 Task: Look for space in Sebastian, United States from 6th June, 2023 to 8th June, 2023 for 2 adults in price range Rs.7000 to Rs.12000. Place can be private room with 1  bedroom having 2 beds and 1 bathroom. Property type can be house, flat, guest house. Amenities needed are: wifi. Booking option can be shelf check-in. Required host language is English.
Action: Mouse moved to (475, 108)
Screenshot: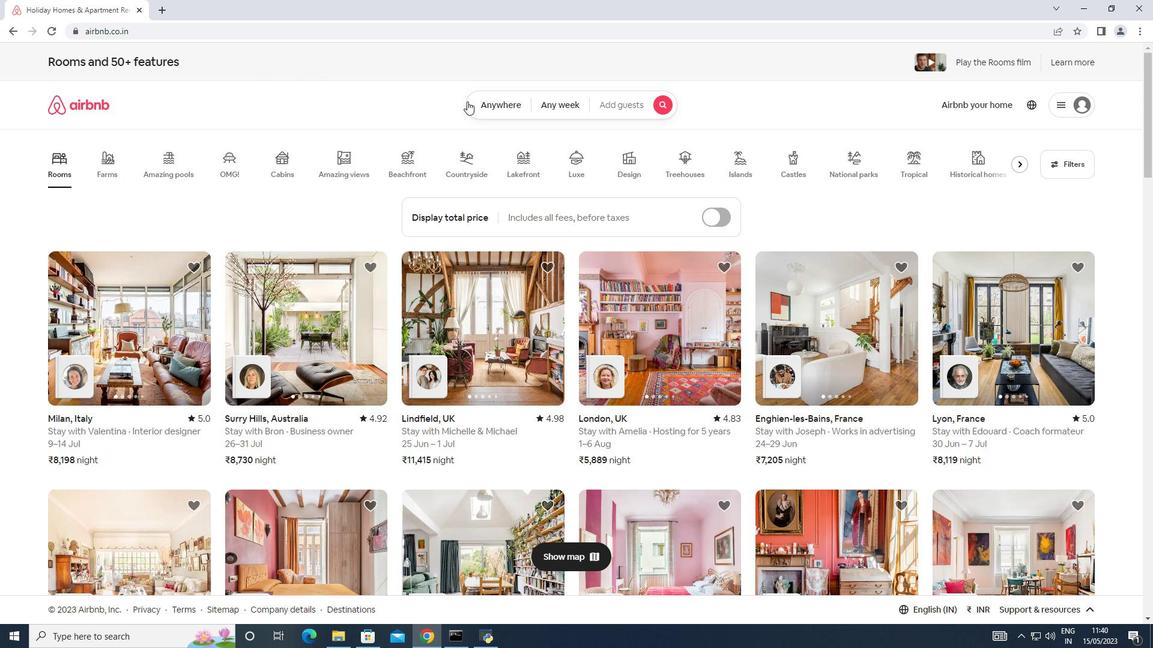 
Action: Mouse pressed left at (475, 108)
Screenshot: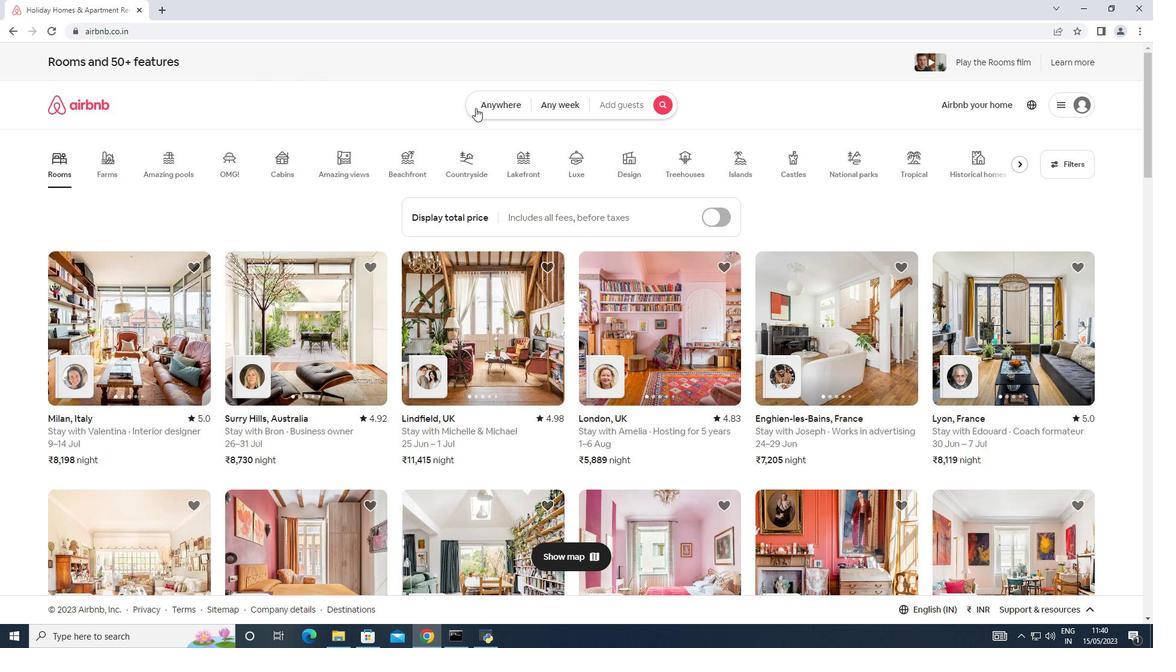 
Action: Mouse moved to (359, 153)
Screenshot: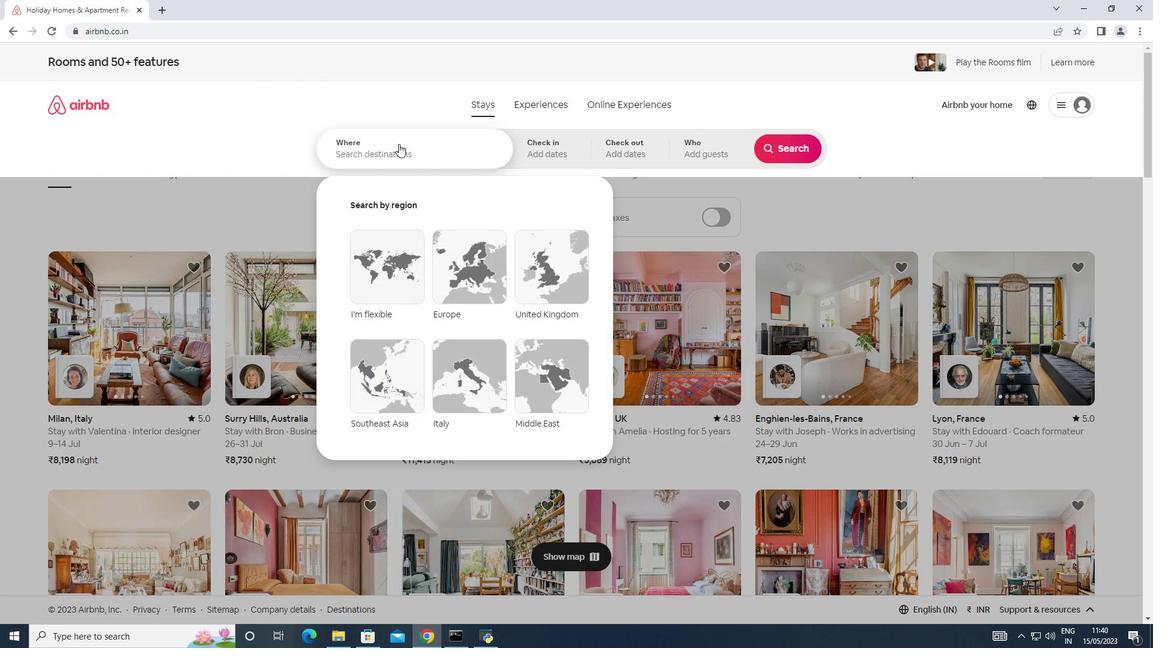
Action: Mouse pressed left at (359, 153)
Screenshot: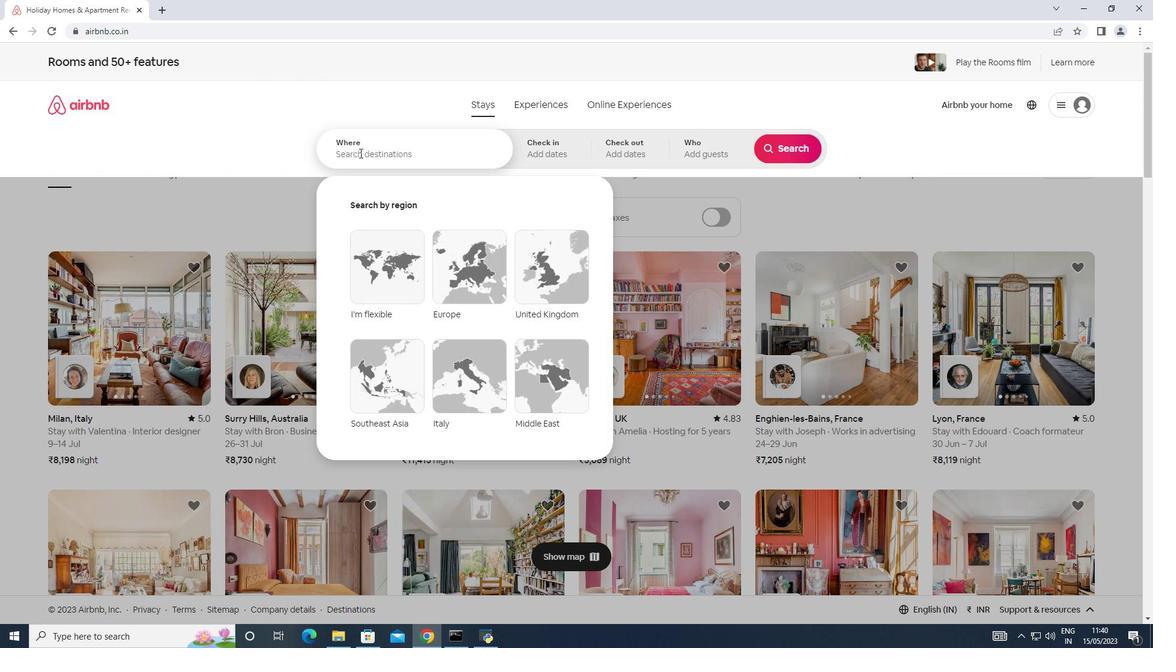 
Action: Key pressed <Key.shift>Sebastian,<Key.shift><Key.shift><Key.shift><Key.shift><Key.shift><Key.shift><Key.shift><Key.shift><Key.shift>United<Key.space><Key.shift>States
Screenshot: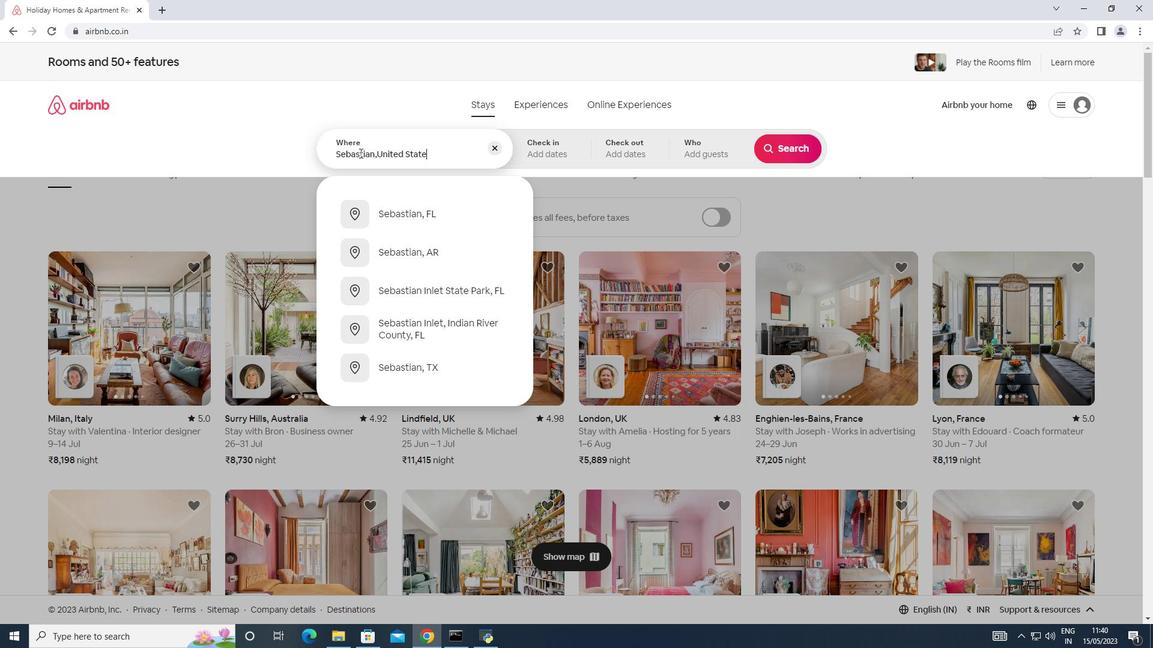 
Action: Mouse moved to (550, 139)
Screenshot: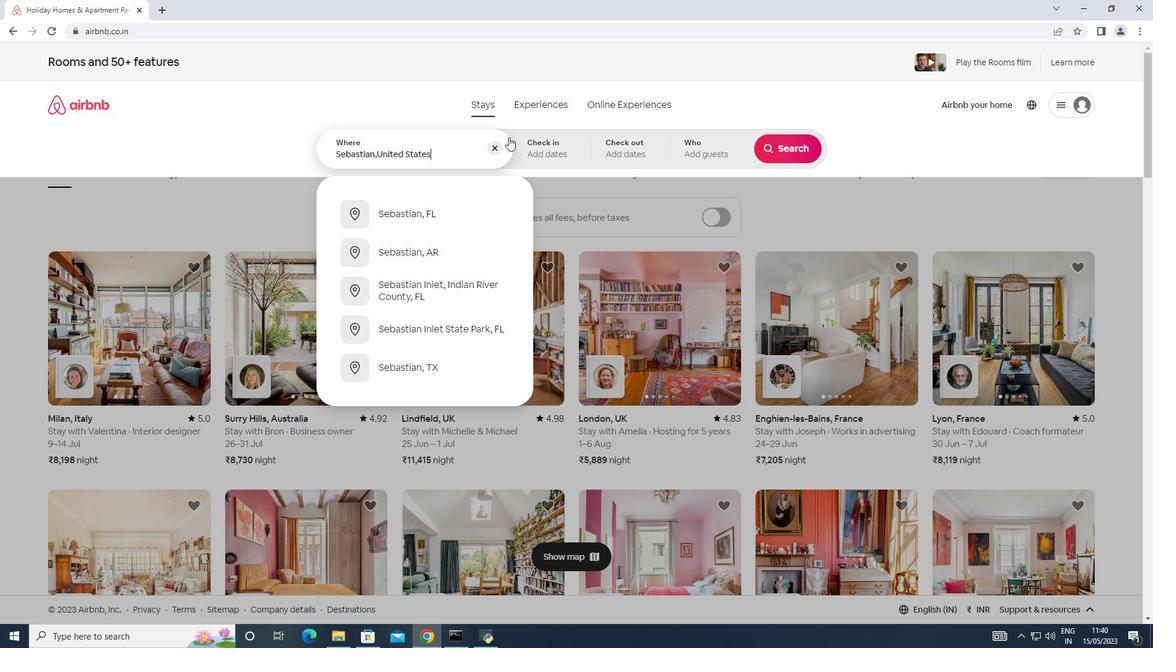 
Action: Mouse pressed left at (550, 139)
Screenshot: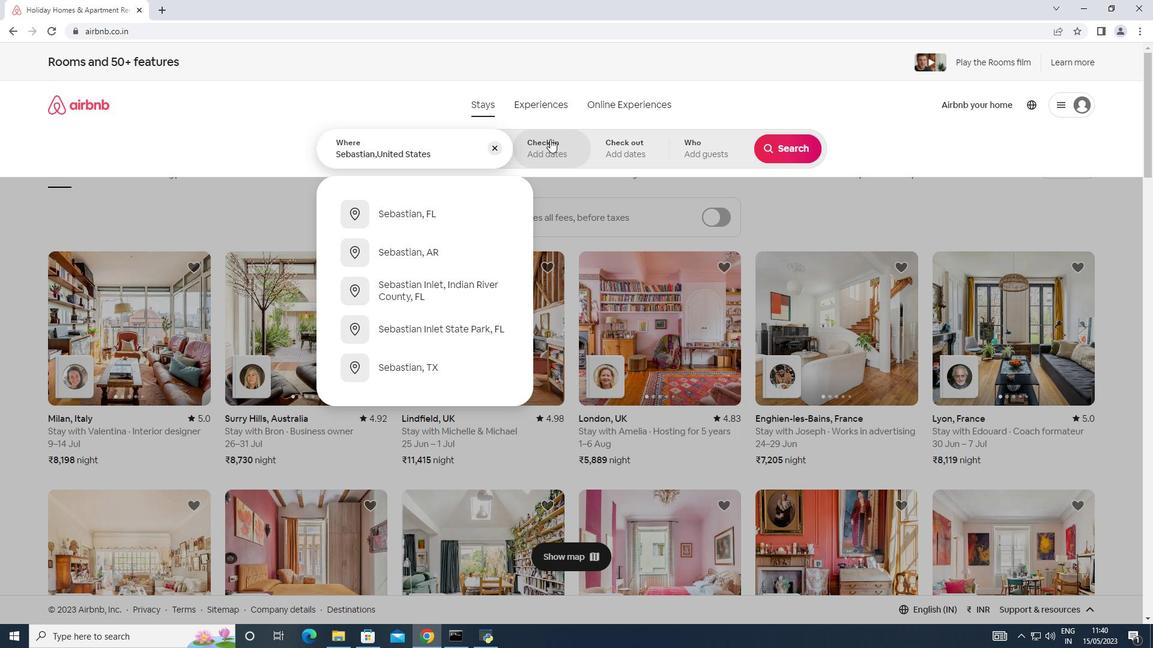 
Action: Mouse moved to (664, 320)
Screenshot: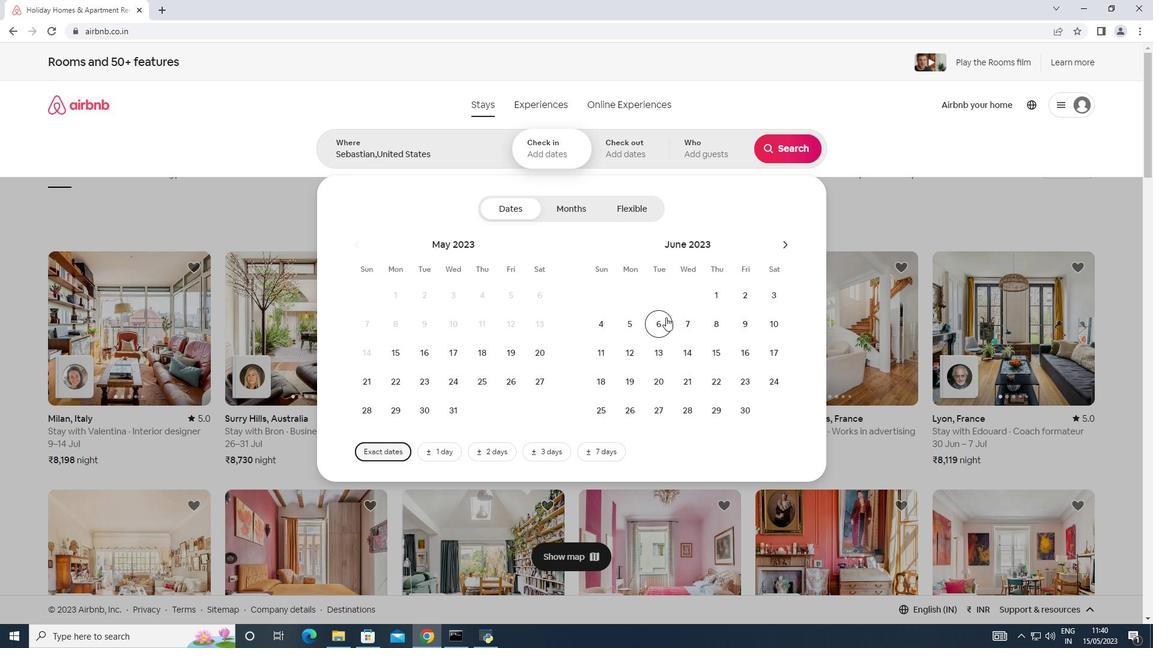 
Action: Mouse pressed left at (664, 320)
Screenshot: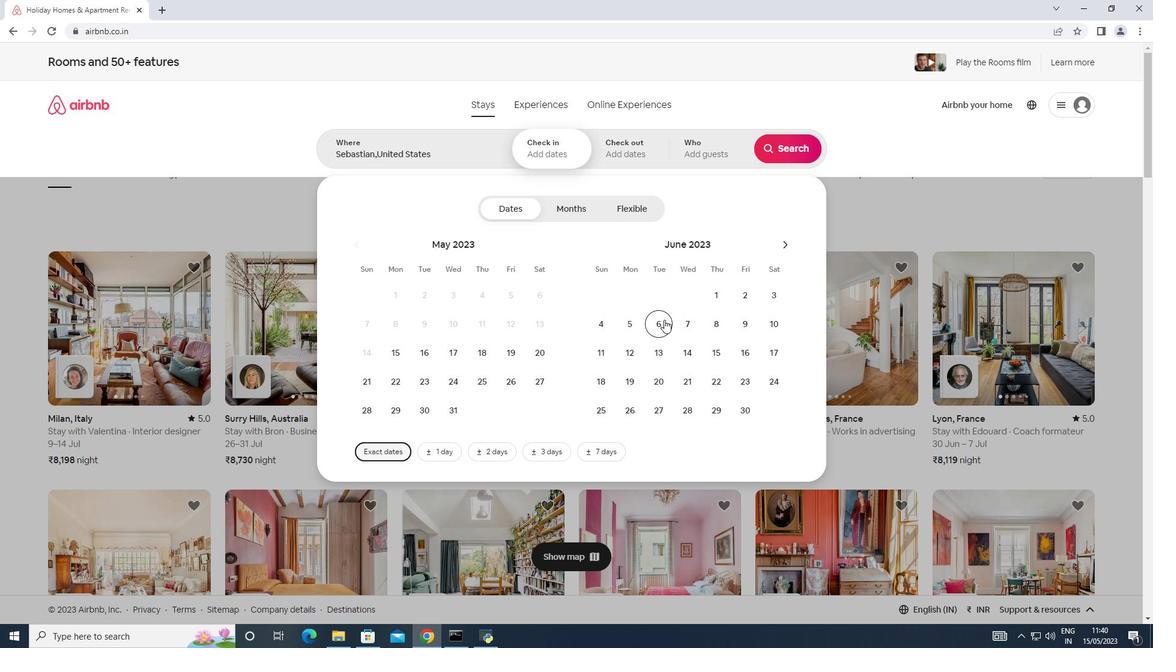 
Action: Mouse moved to (721, 322)
Screenshot: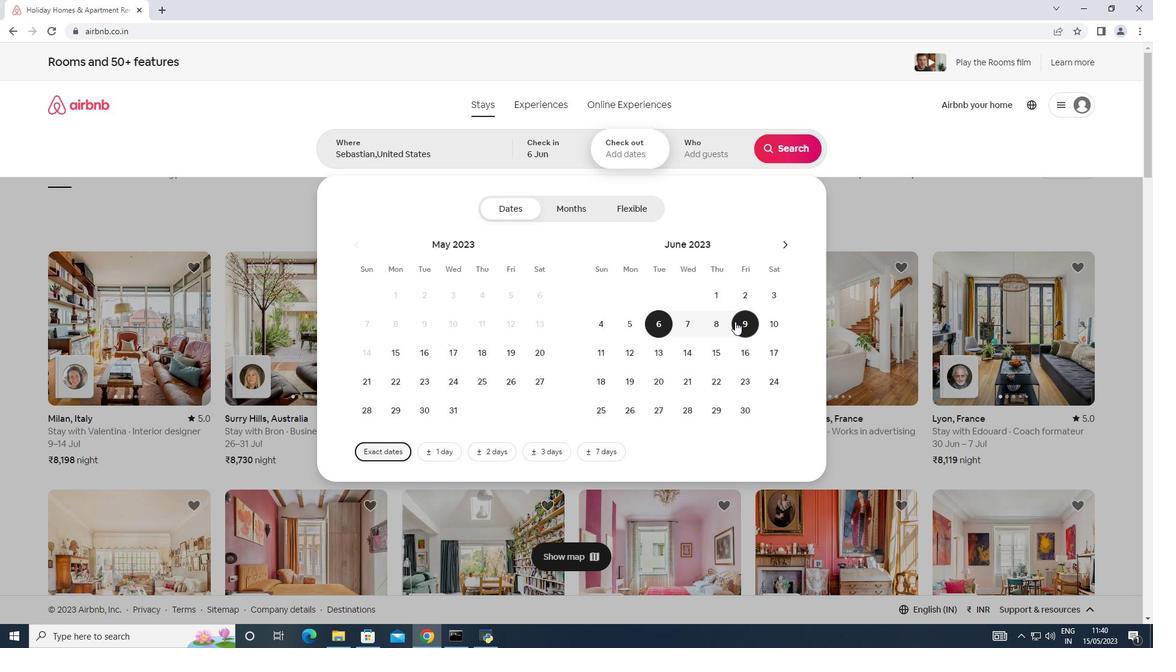 
Action: Mouse pressed left at (721, 322)
Screenshot: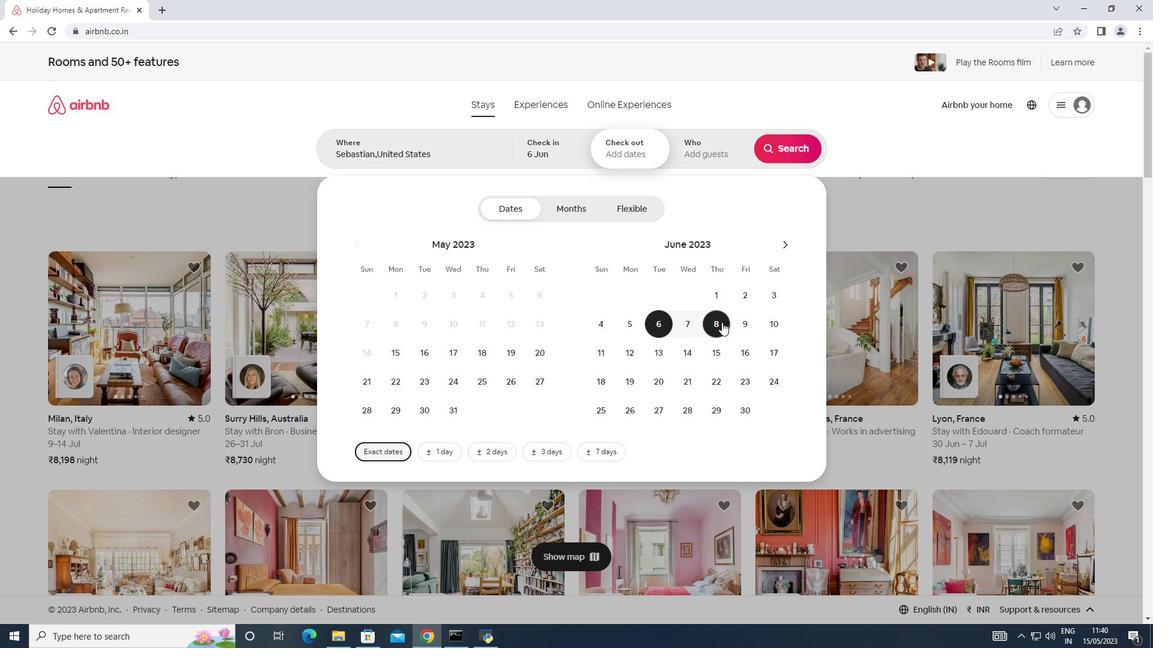 
Action: Mouse moved to (701, 143)
Screenshot: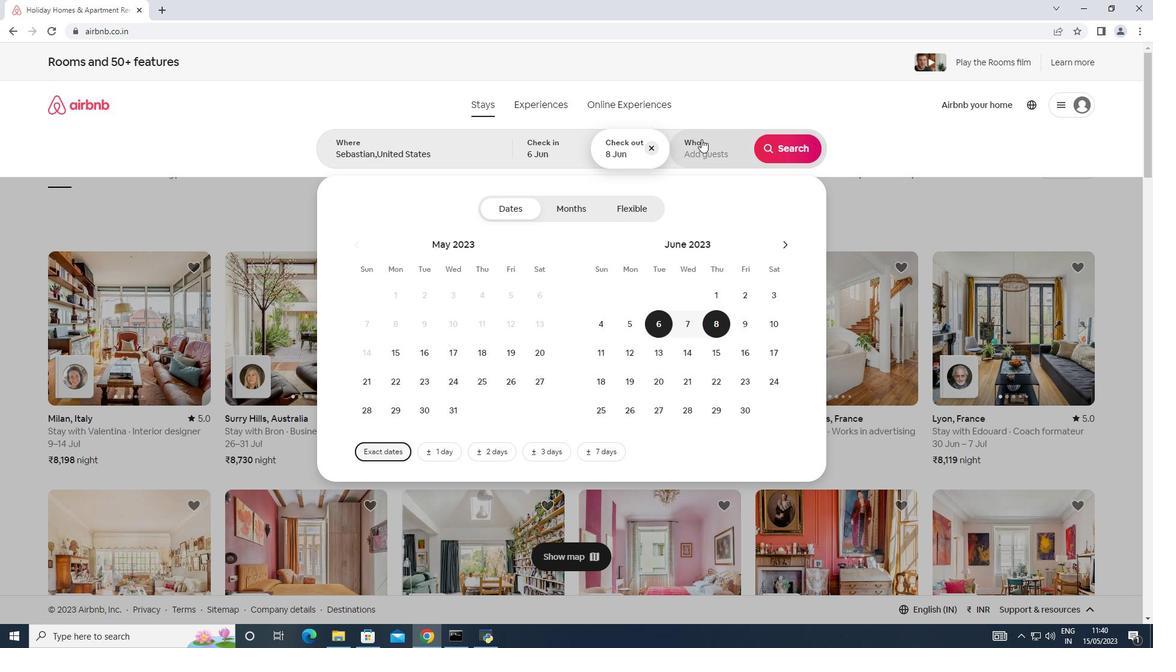 
Action: Mouse pressed left at (701, 143)
Screenshot: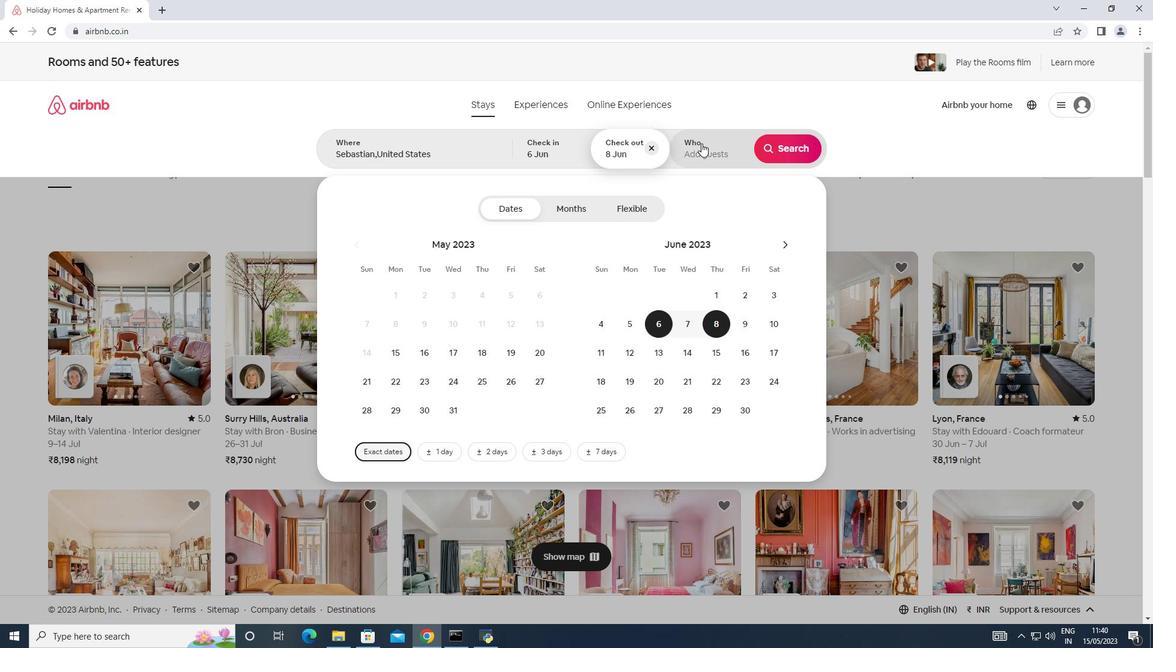 
Action: Mouse moved to (789, 210)
Screenshot: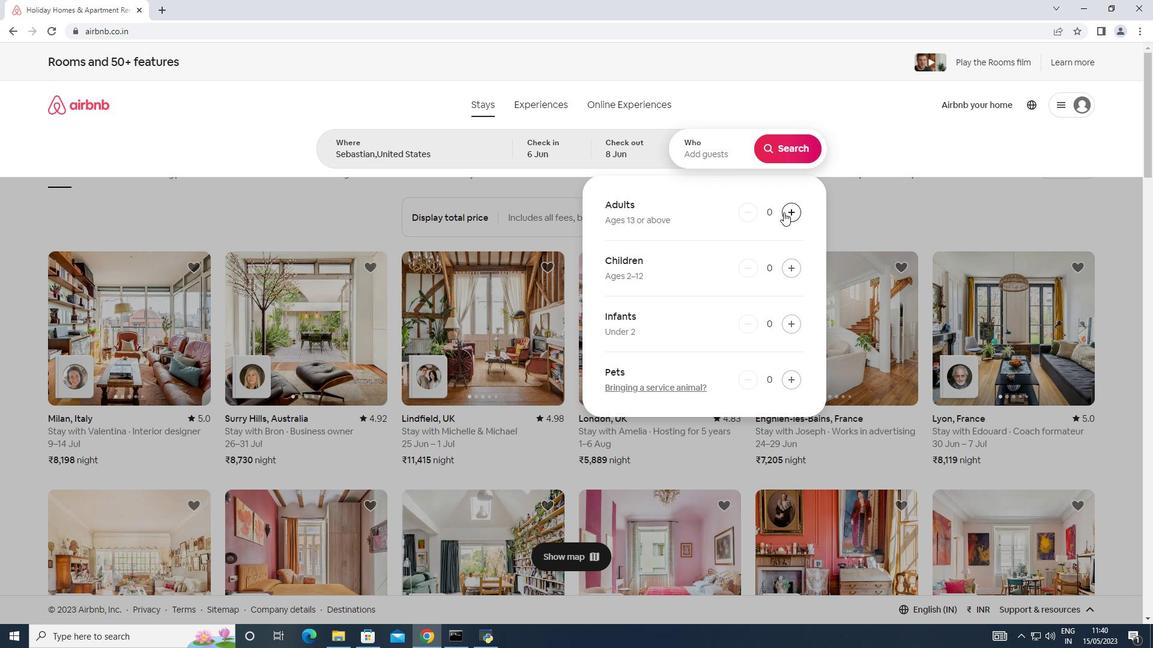 
Action: Mouse pressed left at (789, 210)
Screenshot: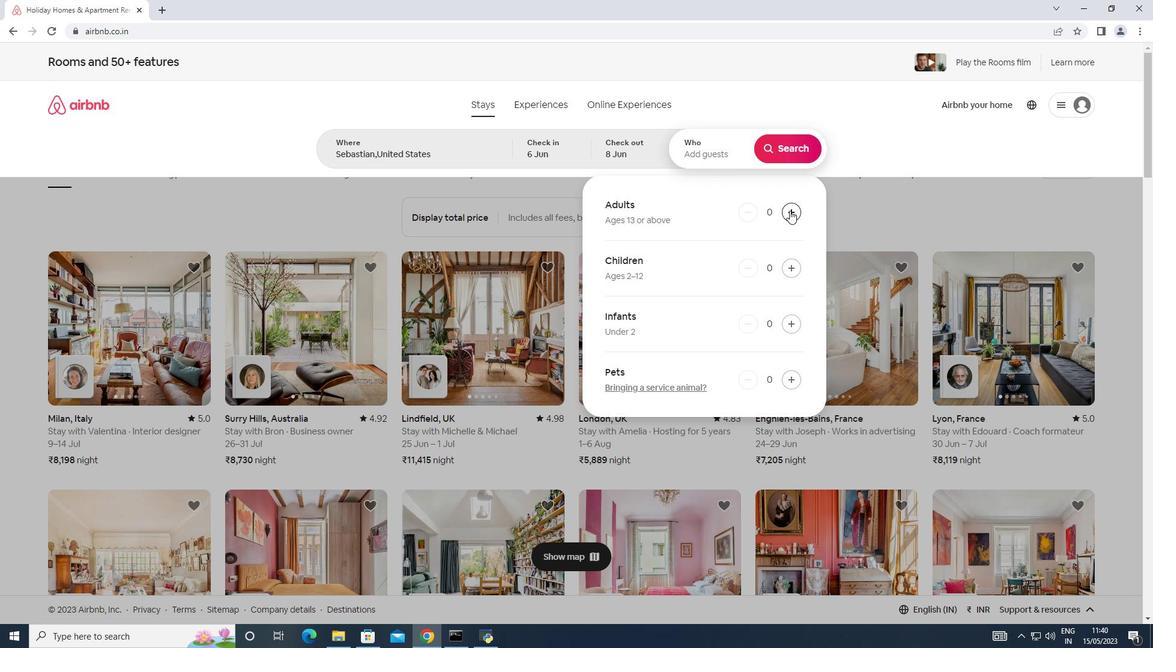 
Action: Mouse pressed left at (789, 210)
Screenshot: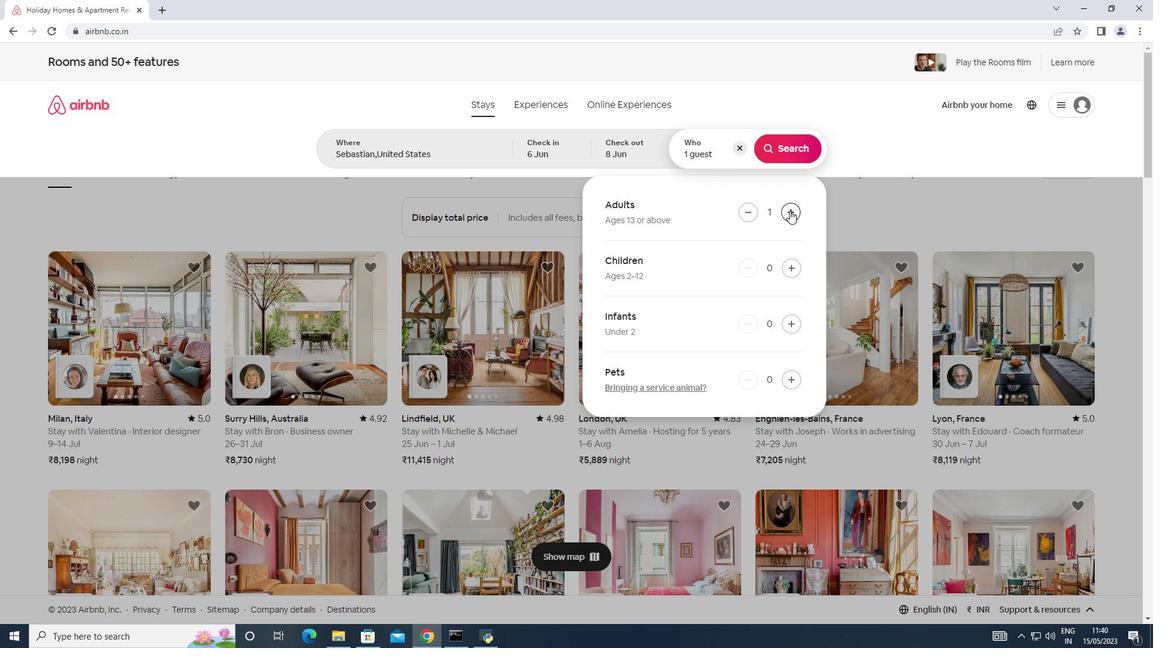 
Action: Mouse moved to (788, 148)
Screenshot: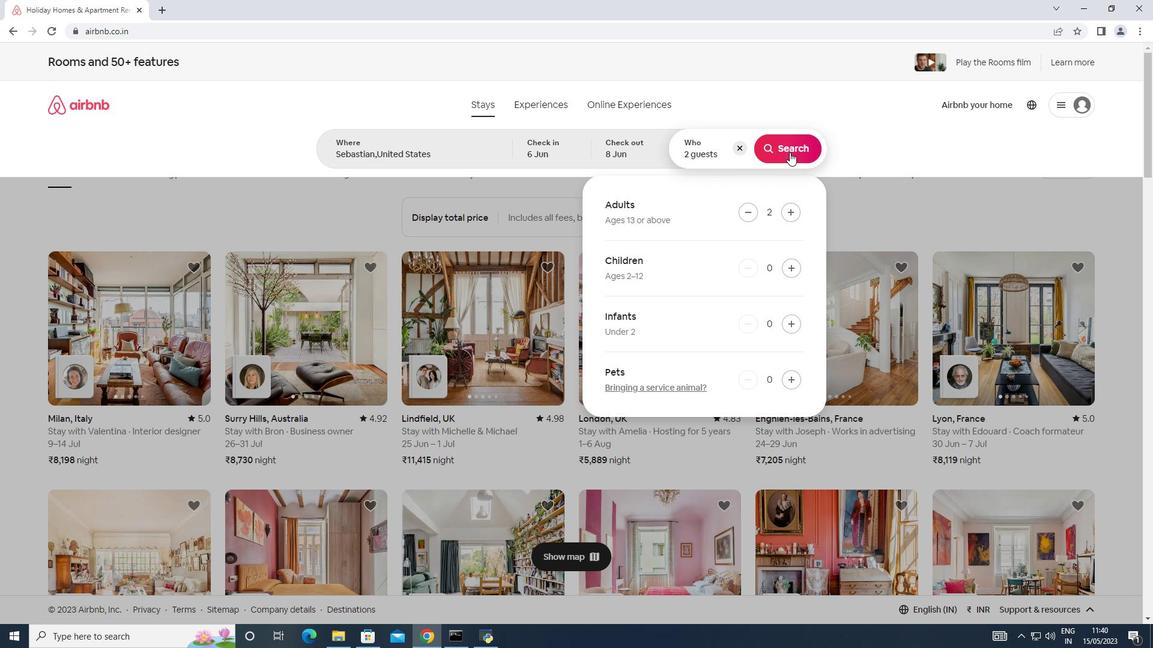 
Action: Mouse pressed left at (788, 148)
Screenshot: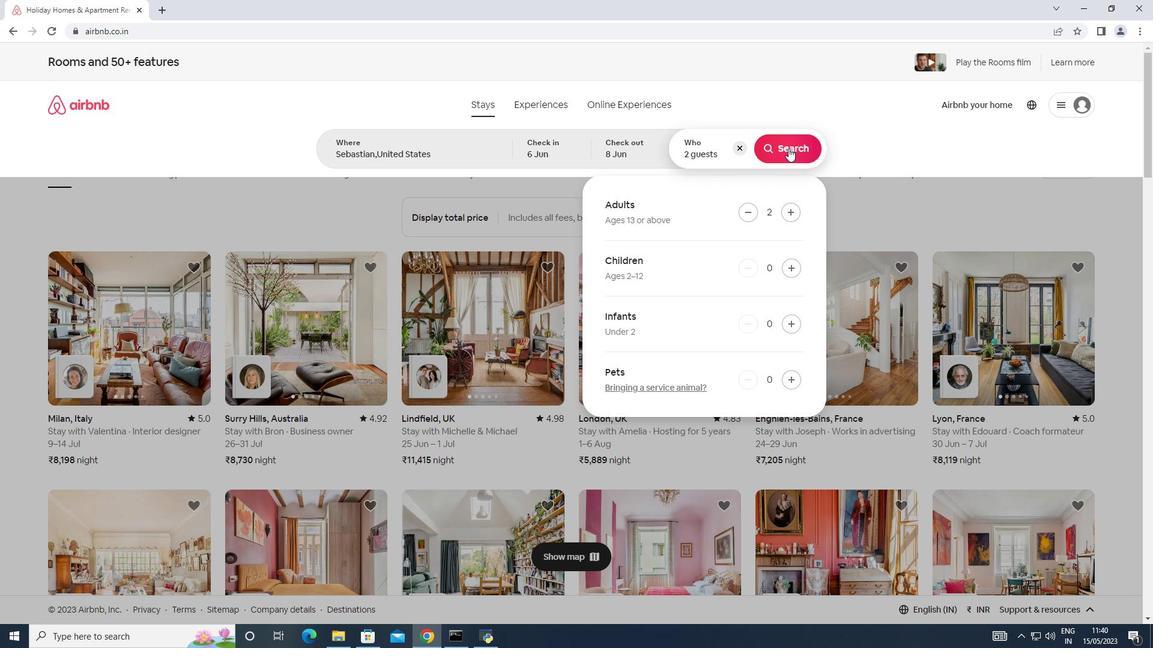 
Action: Mouse moved to (1097, 121)
Screenshot: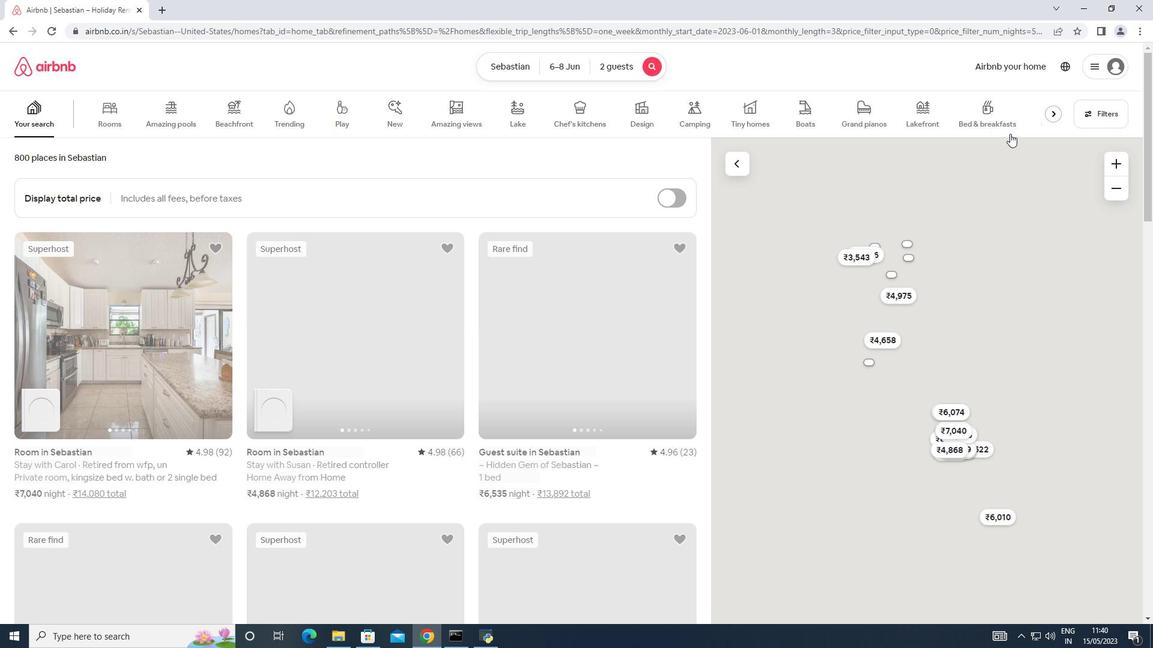 
Action: Mouse pressed left at (1097, 121)
Screenshot: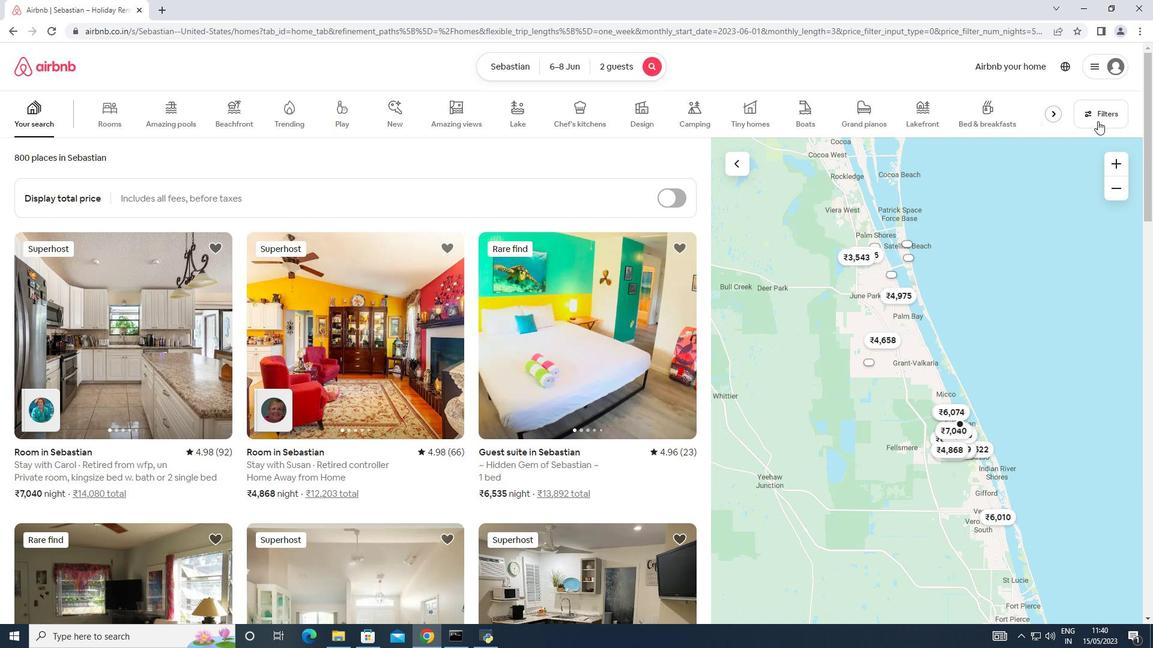 
Action: Mouse moved to (423, 404)
Screenshot: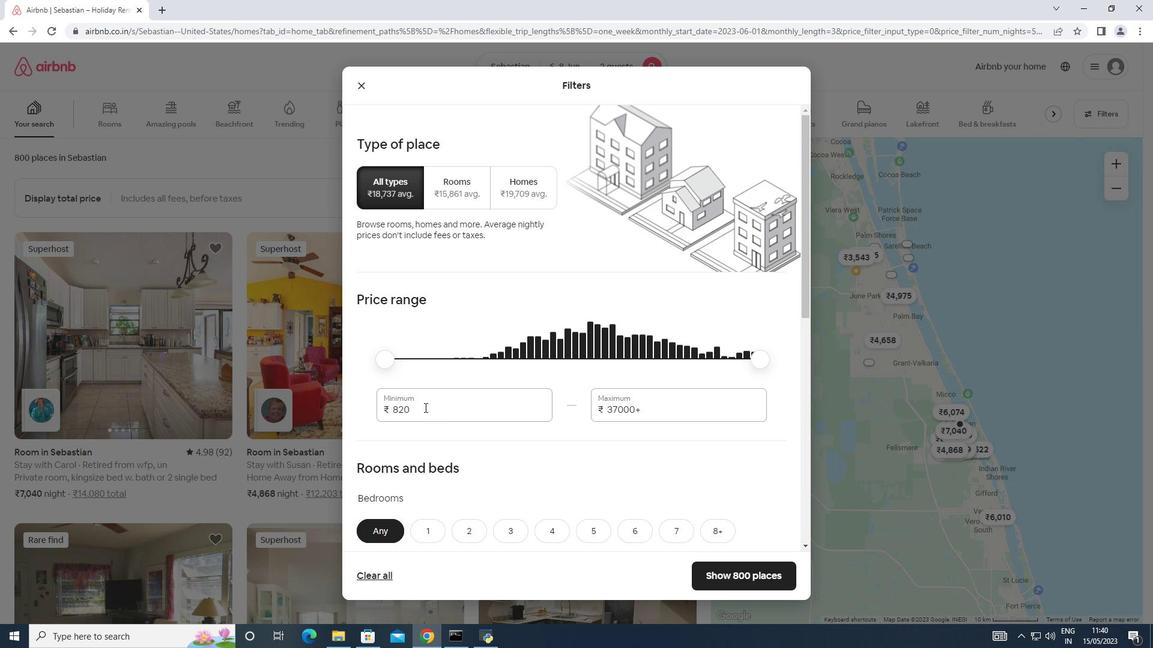 
Action: Mouse pressed left at (423, 404)
Screenshot: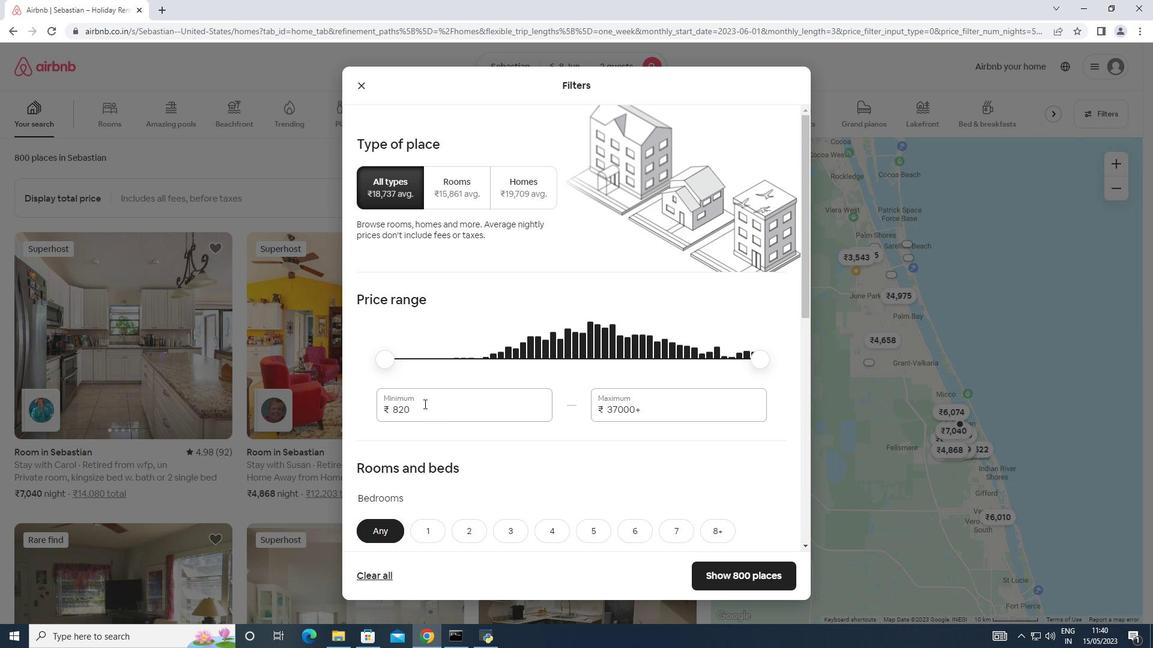 
Action: Mouse moved to (449, 379)
Screenshot: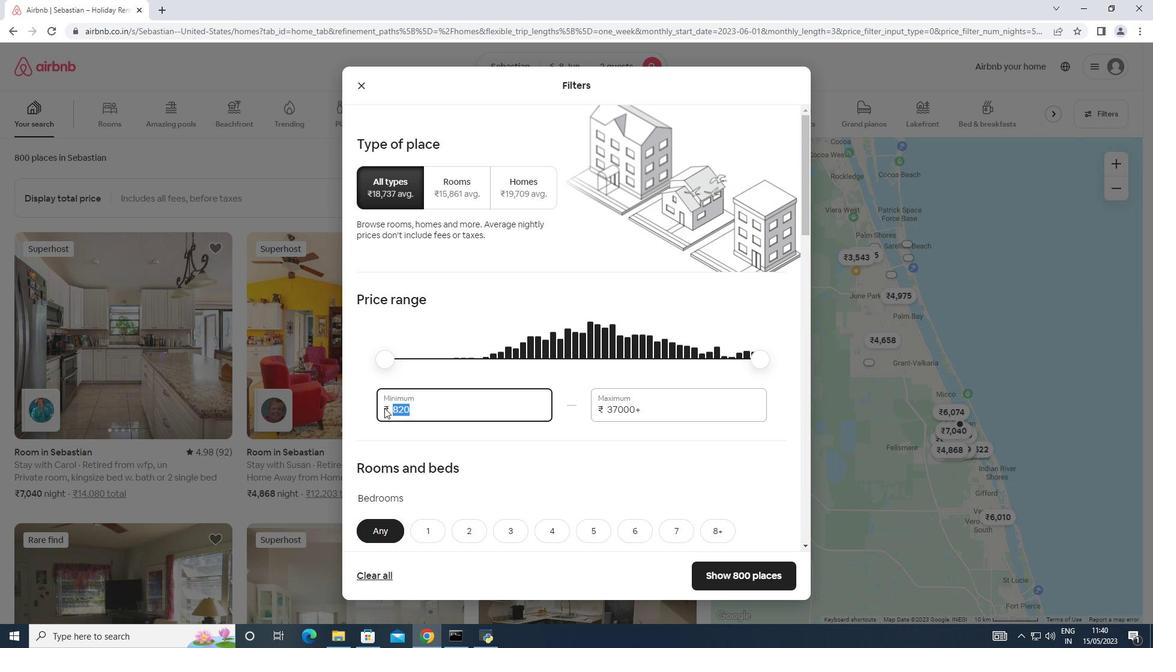 
Action: Key pressed 7000
Screenshot: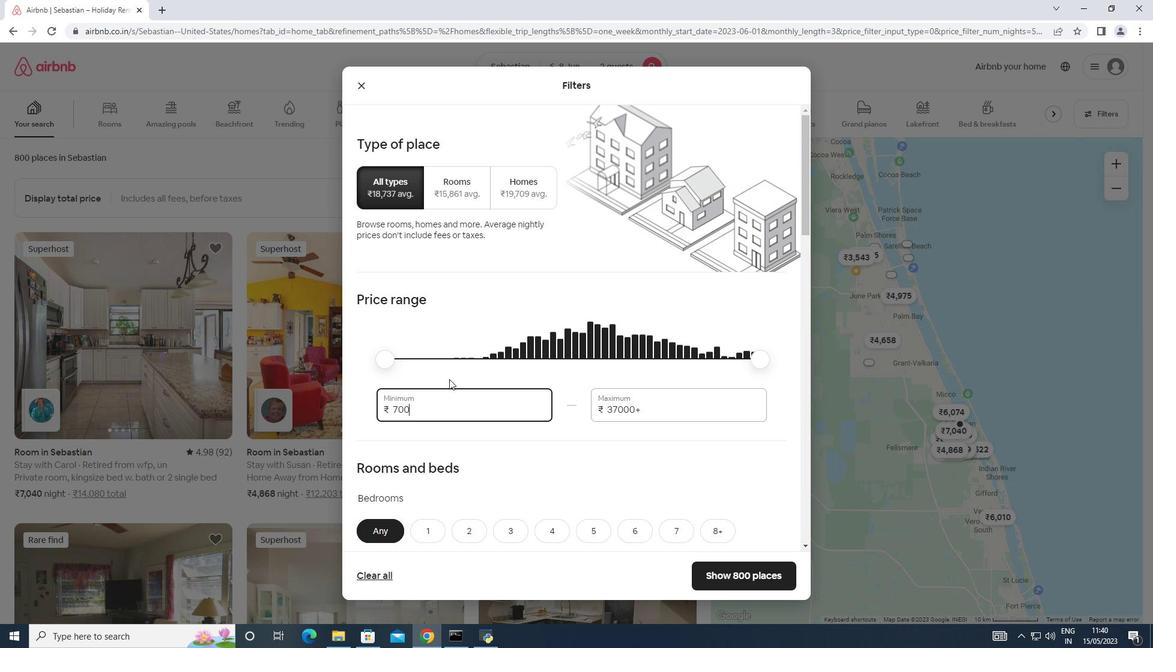 
Action: Mouse moved to (641, 410)
Screenshot: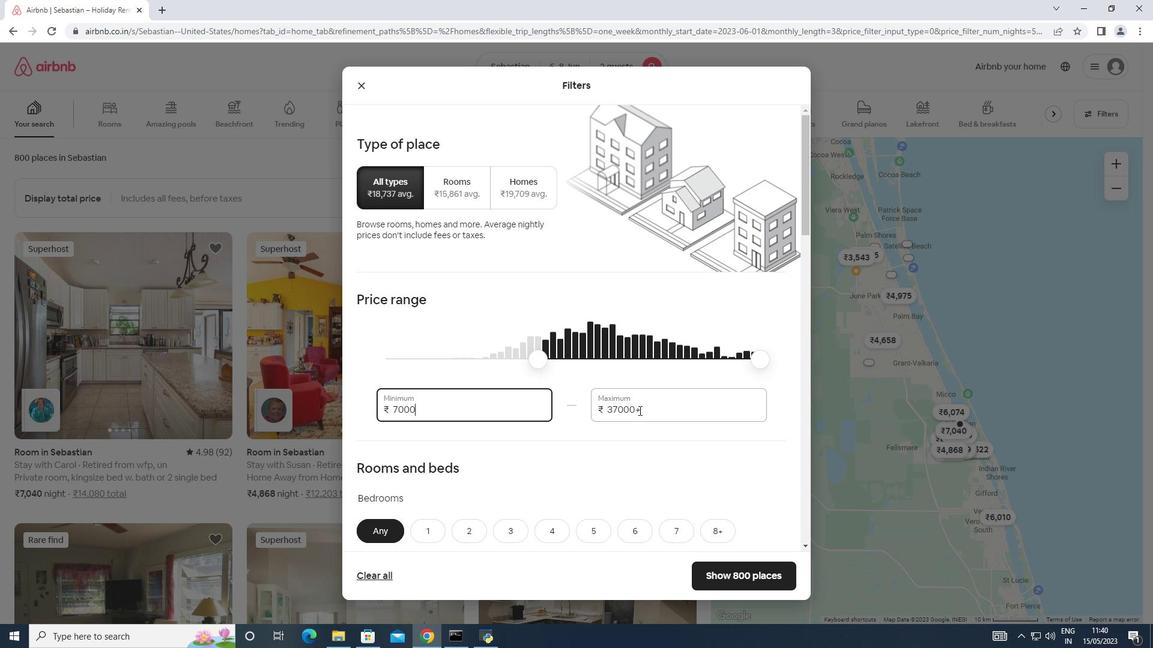 
Action: Mouse pressed left at (641, 410)
Screenshot: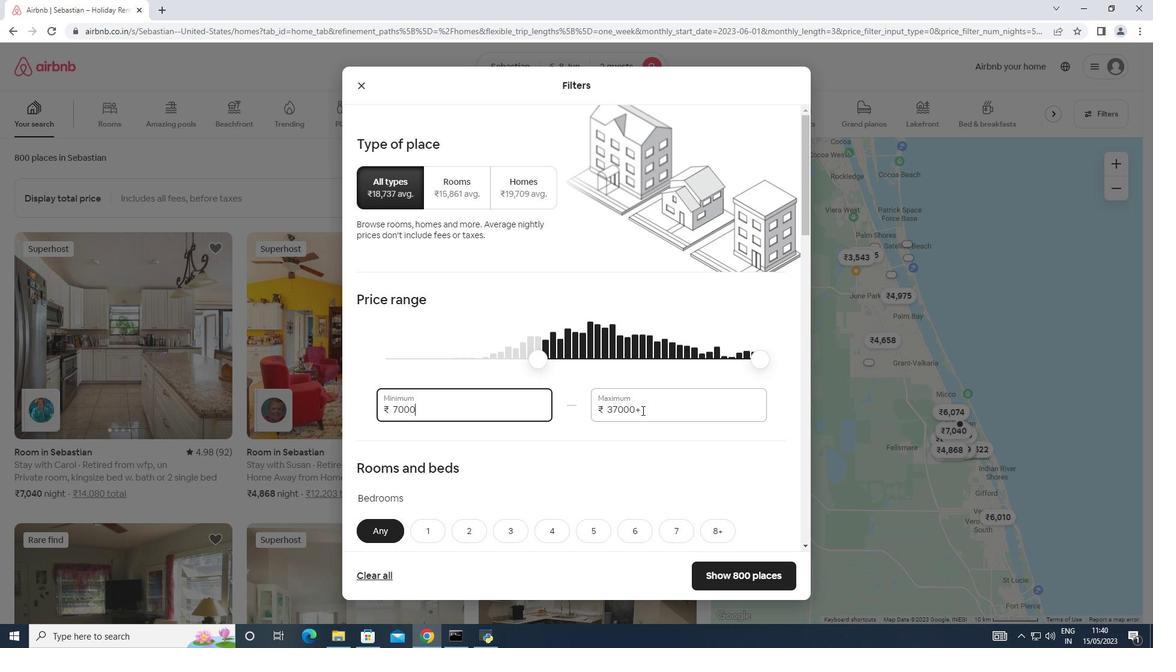 
Action: Mouse moved to (593, 413)
Screenshot: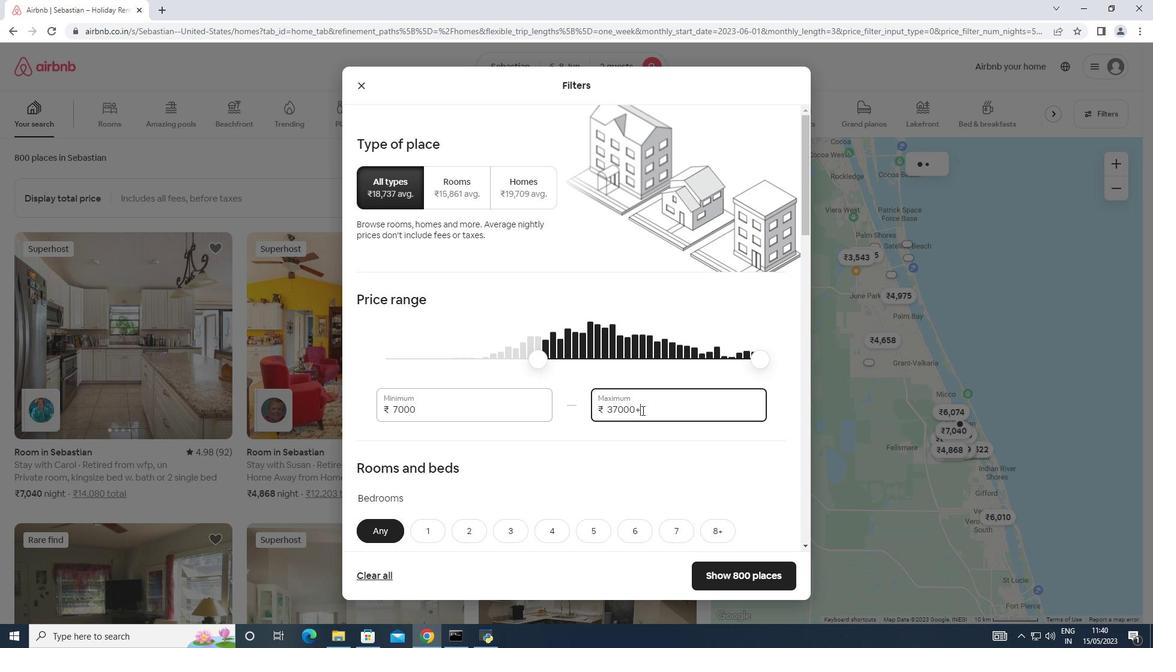 
Action: Key pressed 12000
Screenshot: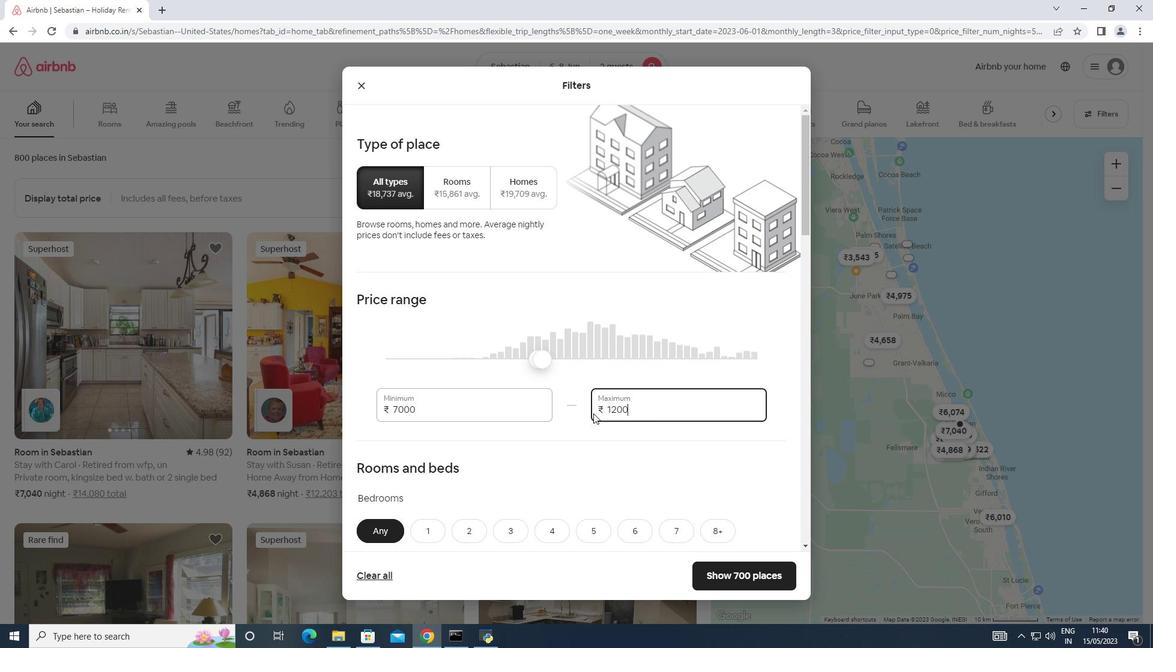 
Action: Mouse moved to (577, 446)
Screenshot: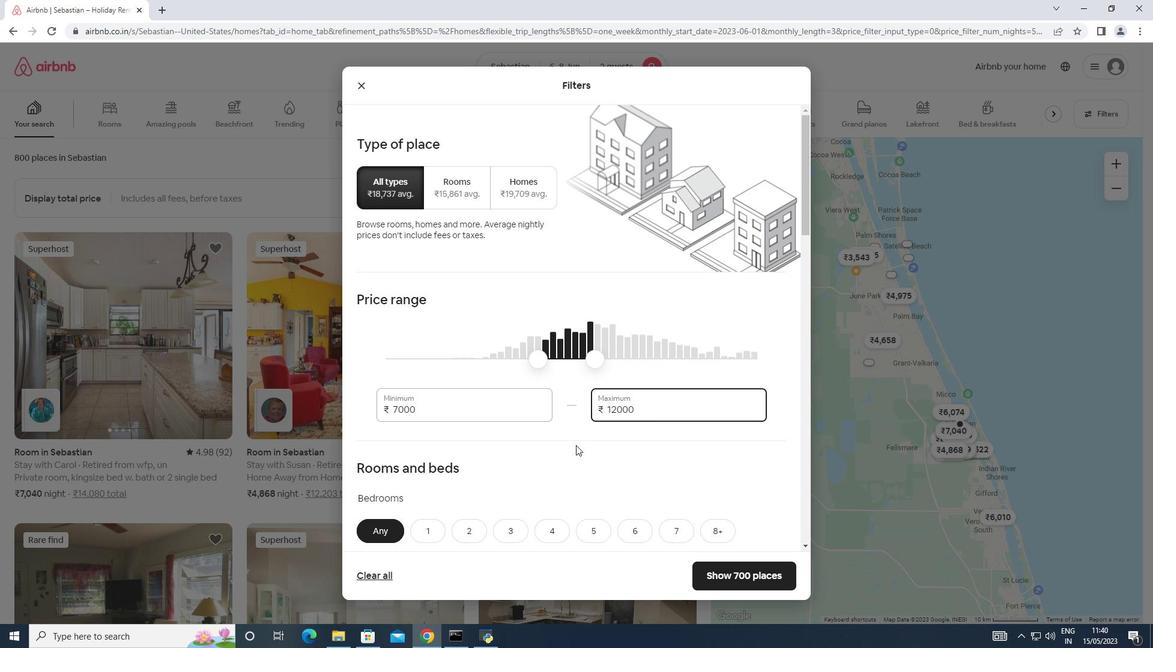 
Action: Mouse scrolled (577, 446) with delta (0, 0)
Screenshot: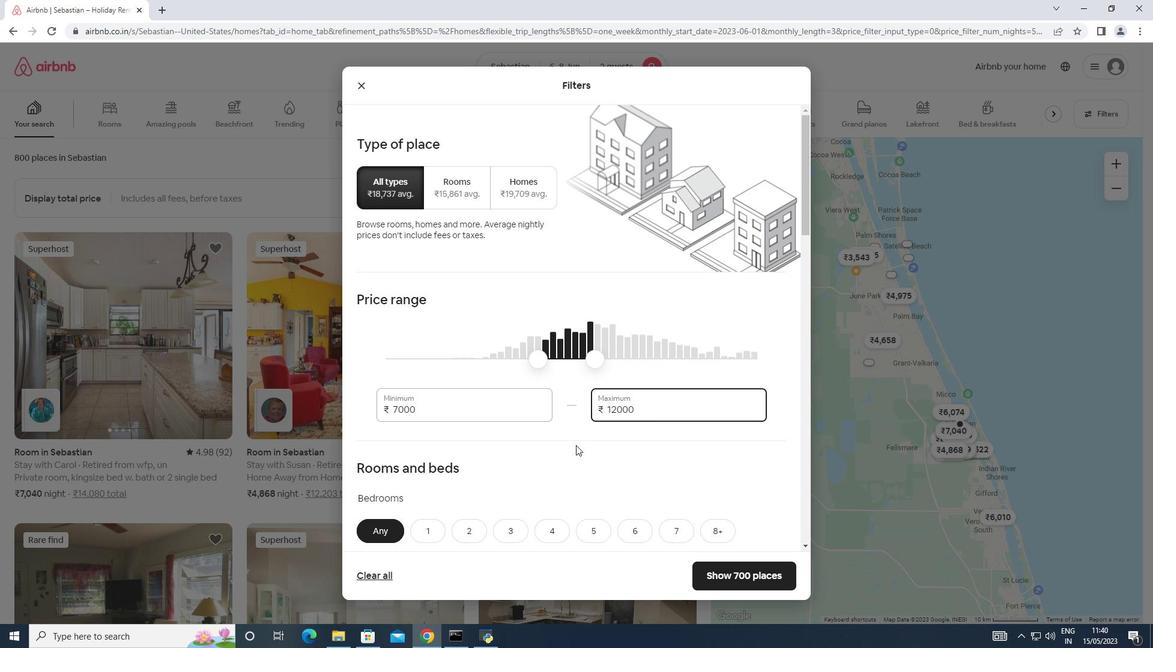 
Action: Mouse moved to (580, 446)
Screenshot: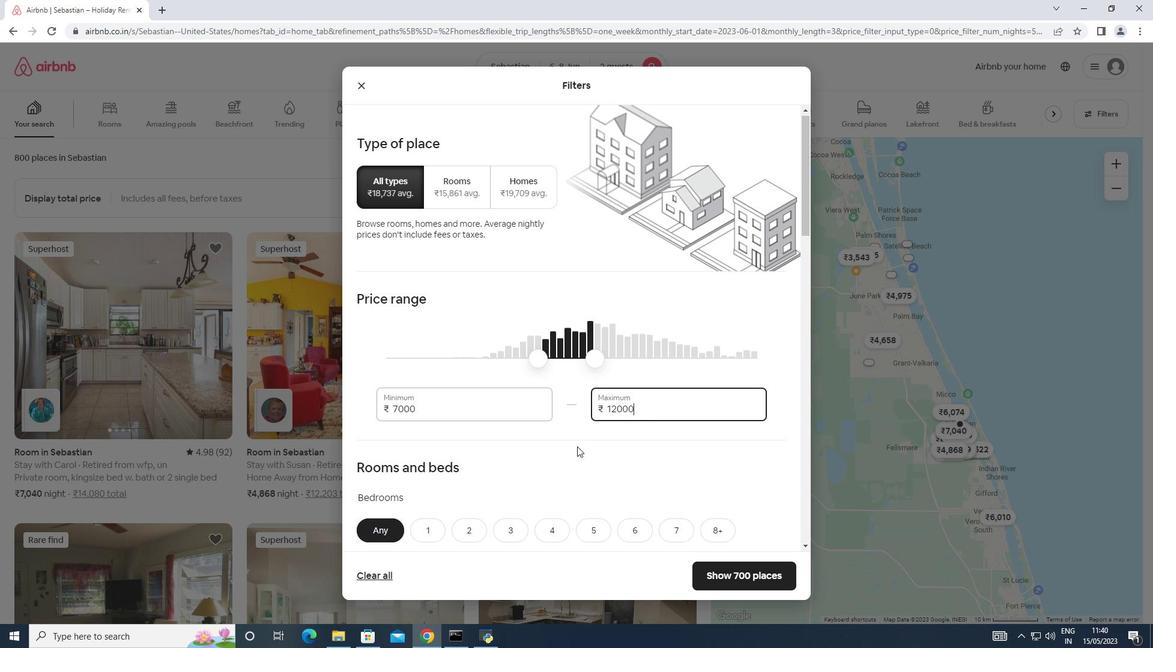 
Action: Mouse scrolled (580, 446) with delta (0, 0)
Screenshot: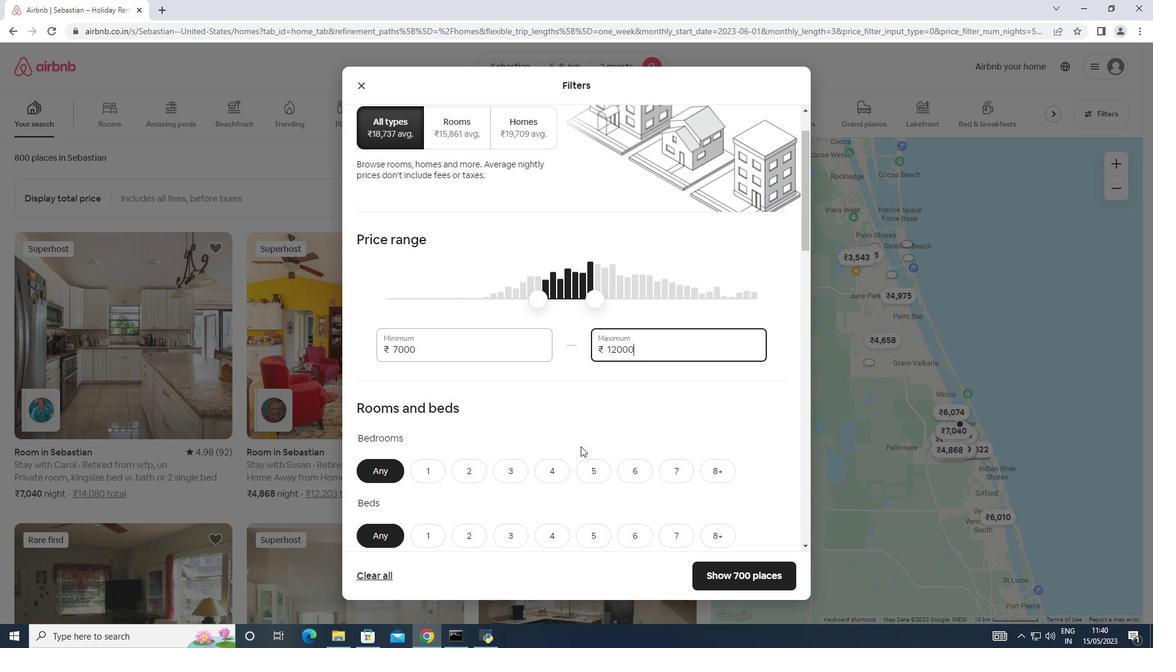
Action: Mouse scrolled (580, 446) with delta (0, 0)
Screenshot: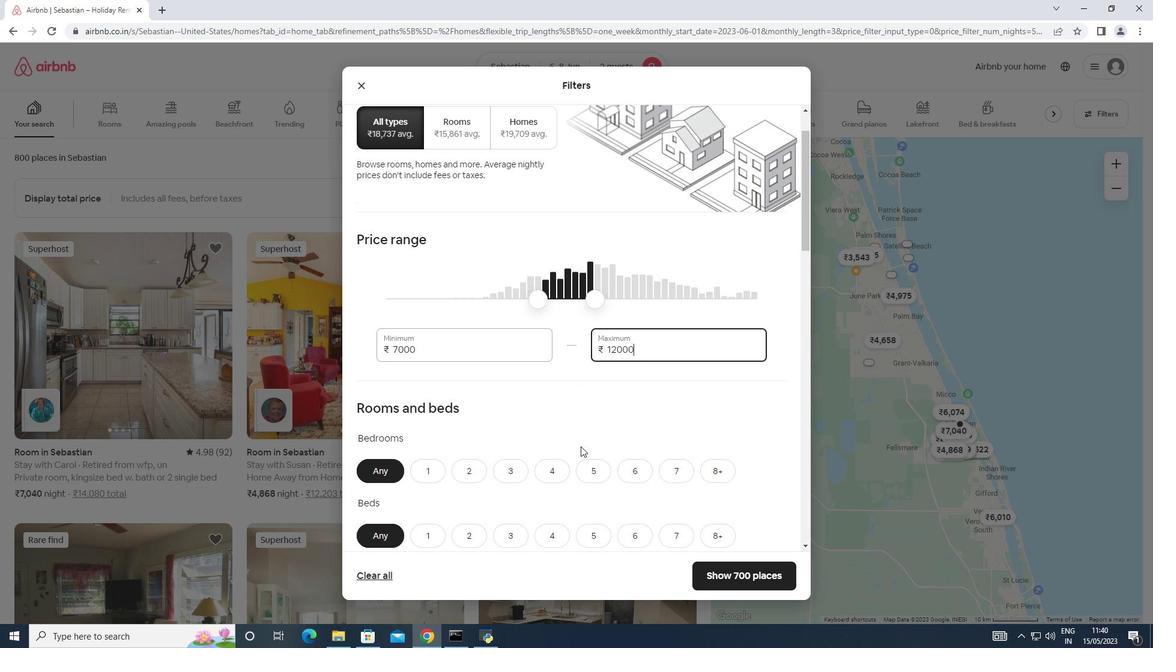 
Action: Mouse scrolled (580, 446) with delta (0, 0)
Screenshot: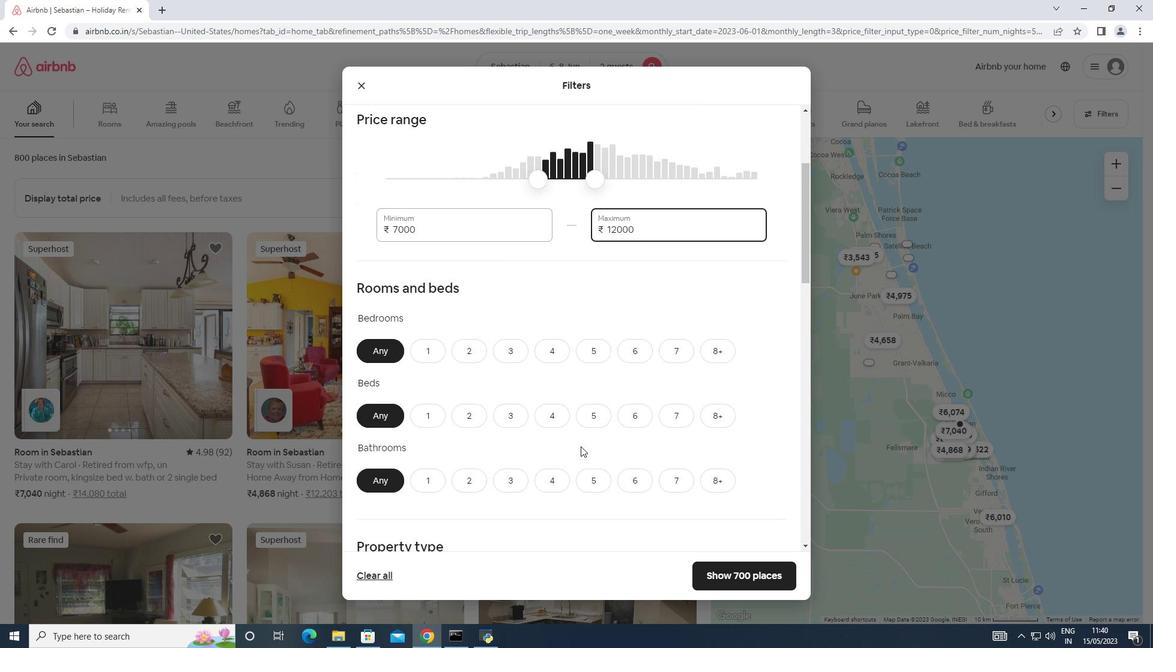 
Action: Mouse moved to (425, 291)
Screenshot: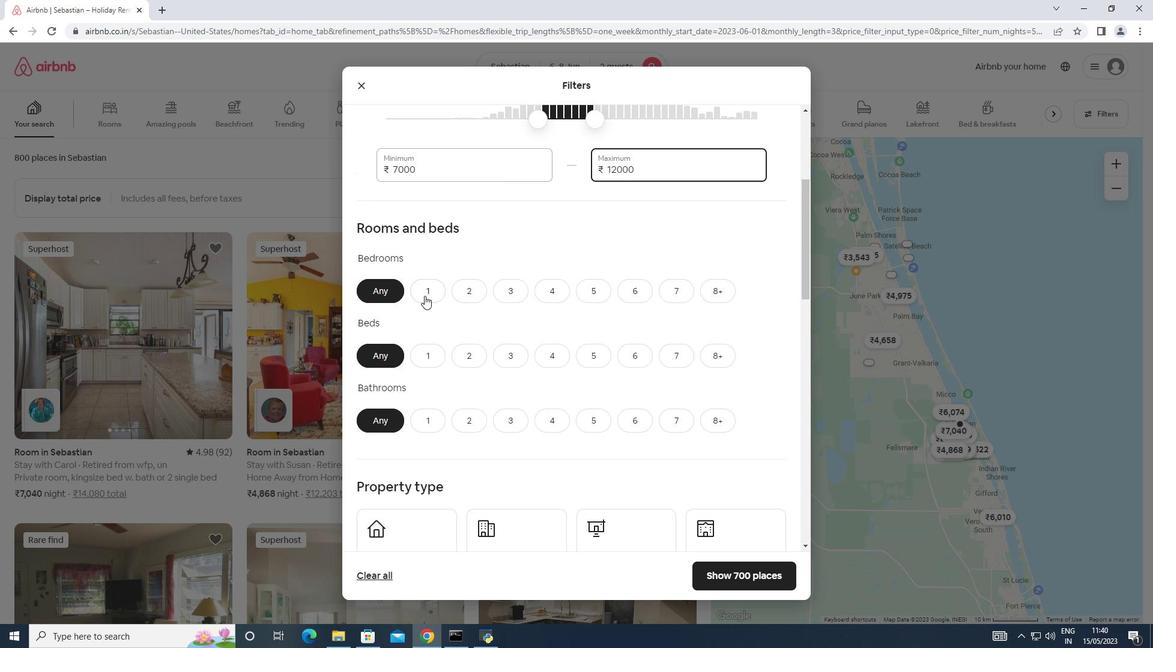 
Action: Mouse pressed left at (425, 291)
Screenshot: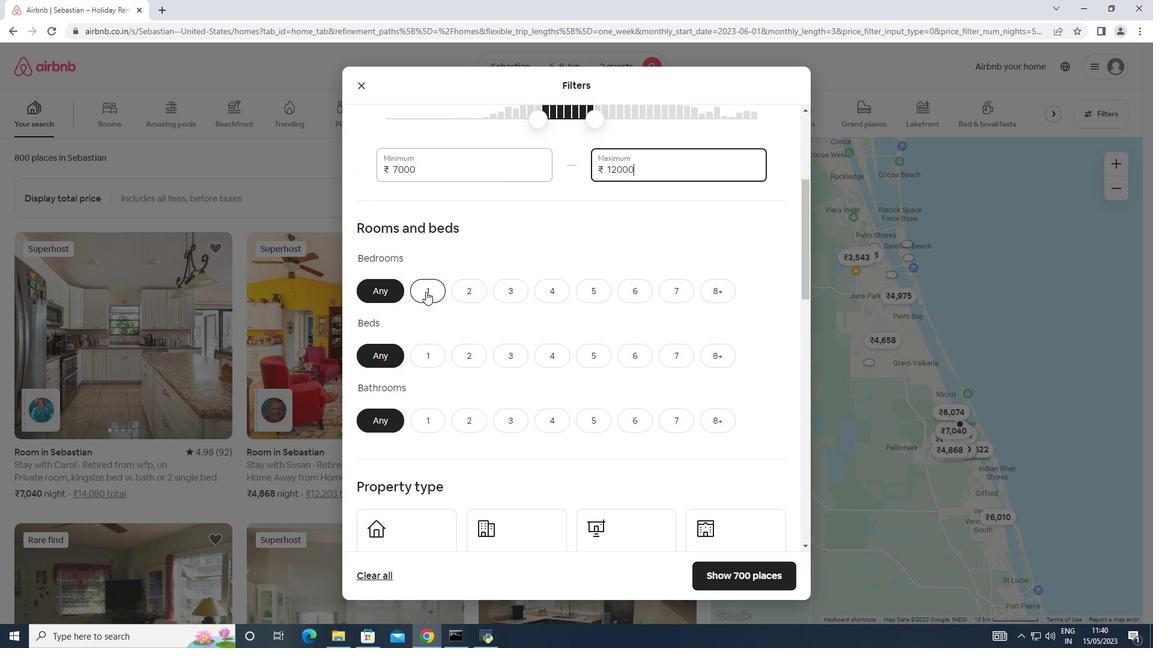 
Action: Mouse moved to (473, 350)
Screenshot: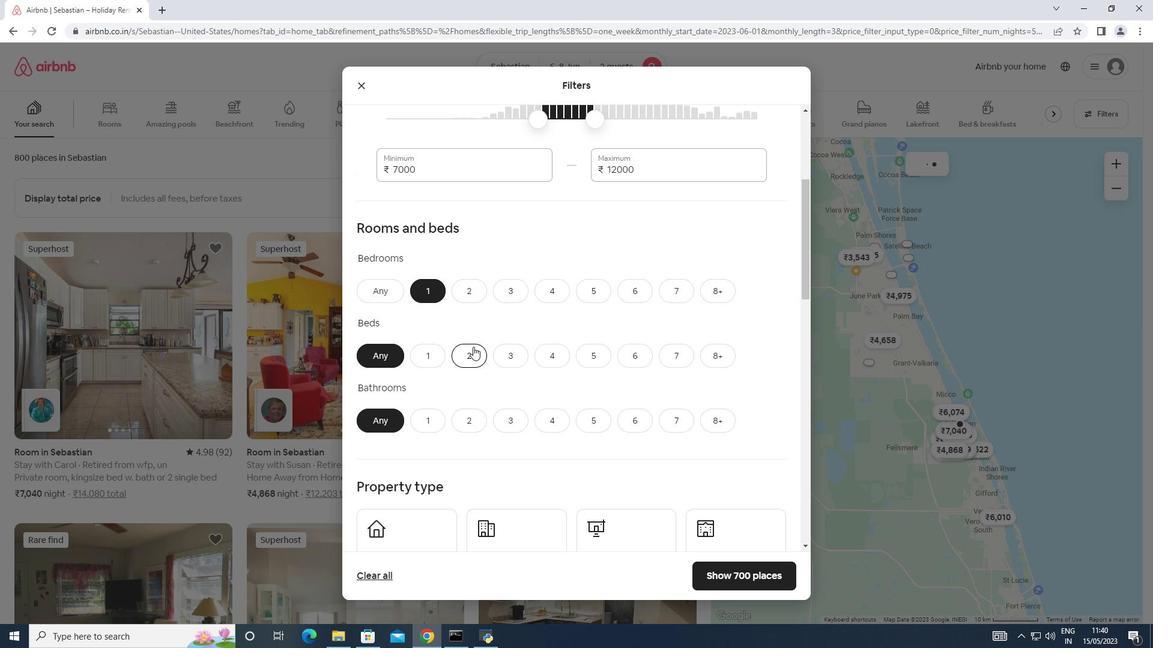 
Action: Mouse pressed left at (473, 350)
Screenshot: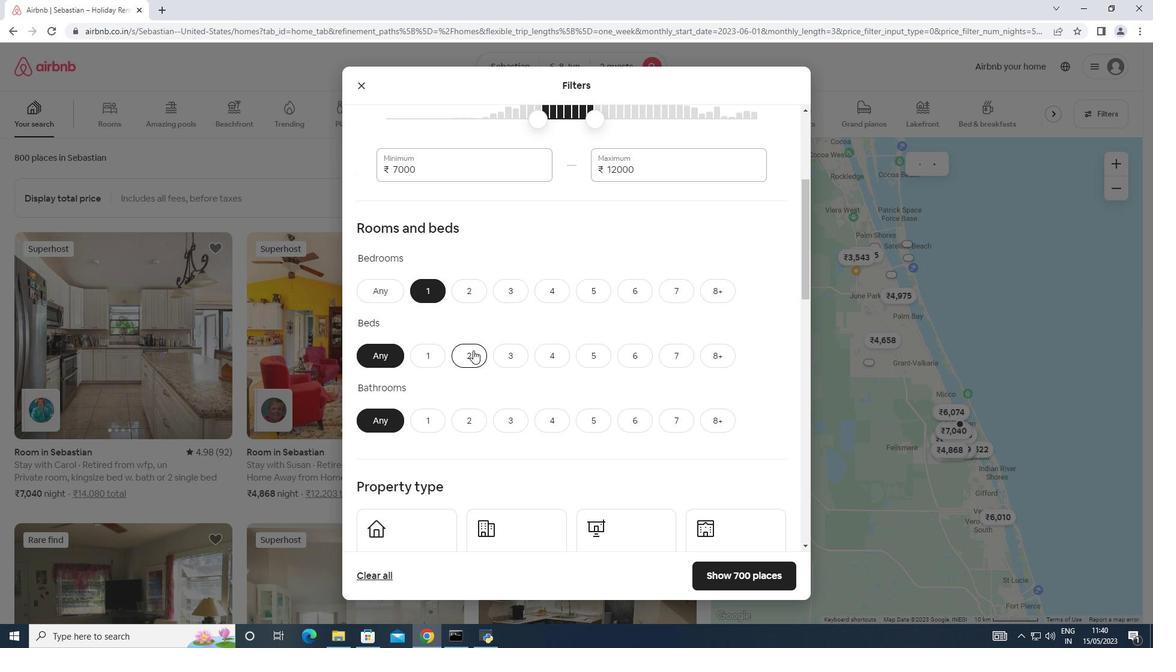 
Action: Mouse moved to (435, 415)
Screenshot: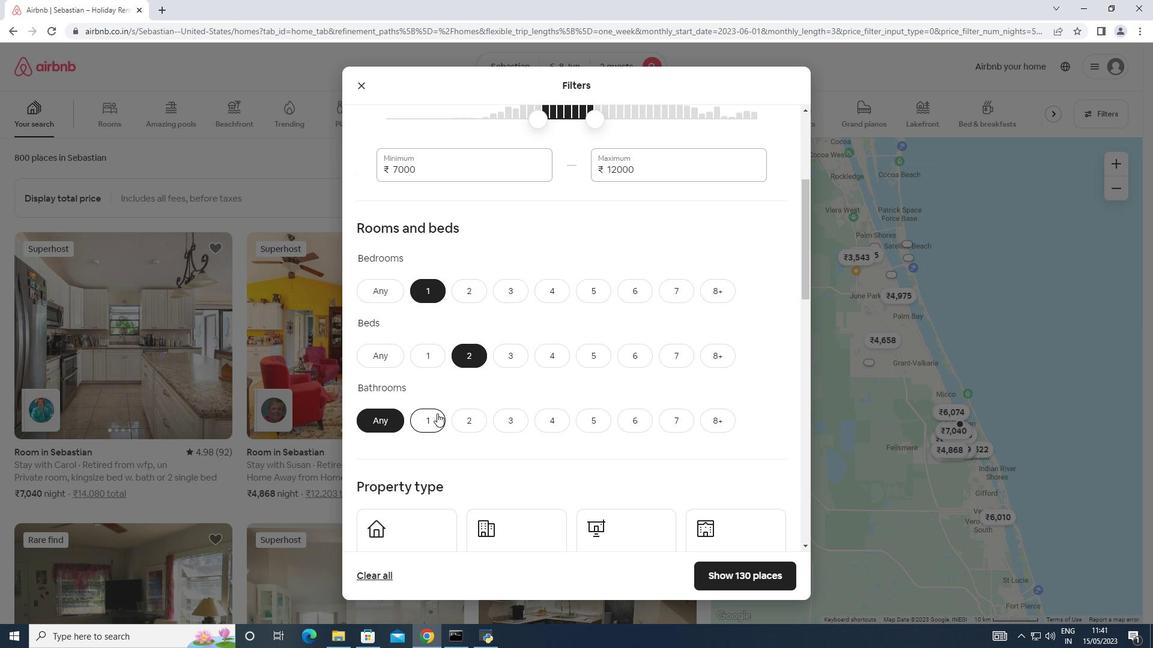 
Action: Mouse pressed left at (435, 415)
Screenshot: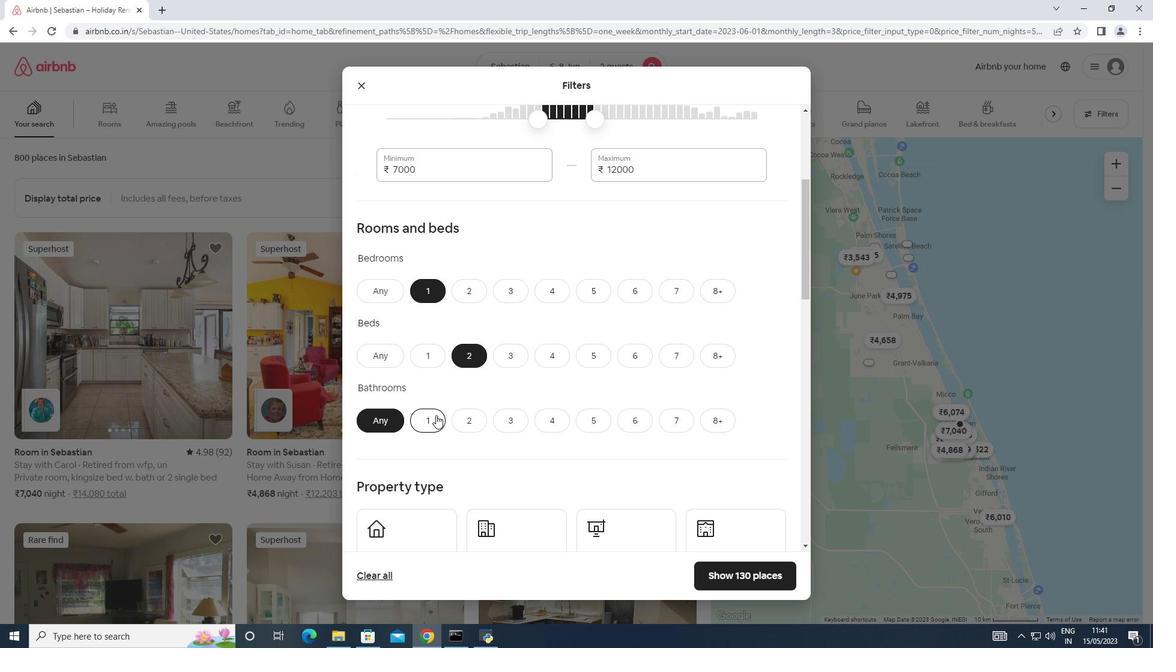 
Action: Mouse moved to (462, 415)
Screenshot: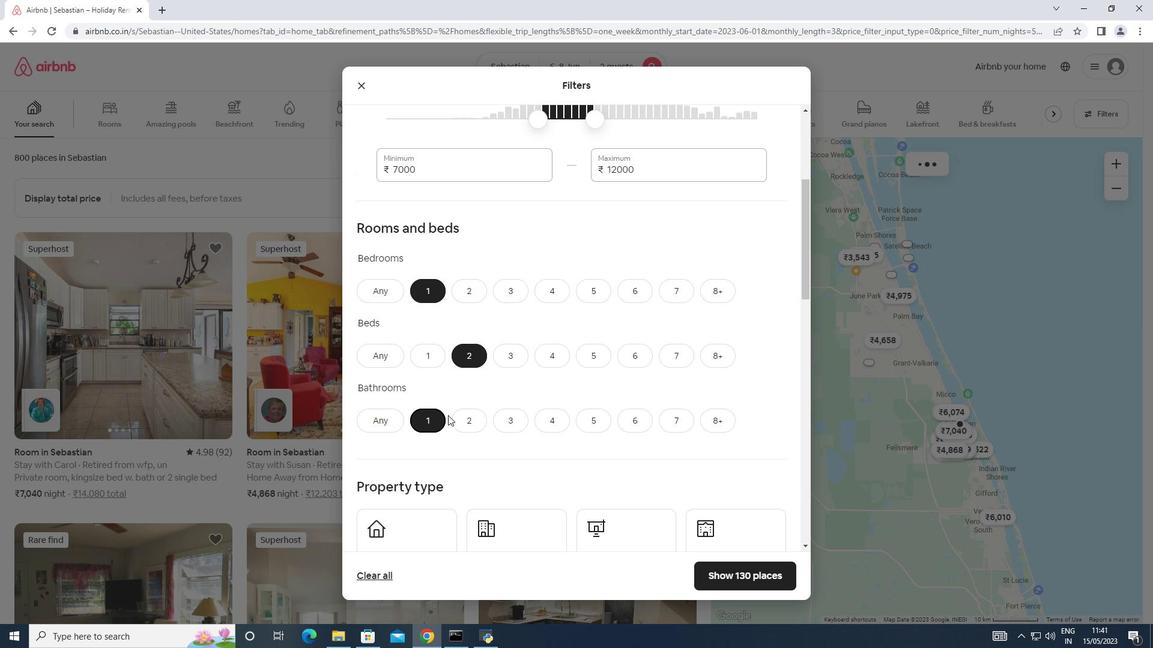 
Action: Mouse scrolled (462, 414) with delta (0, 0)
Screenshot: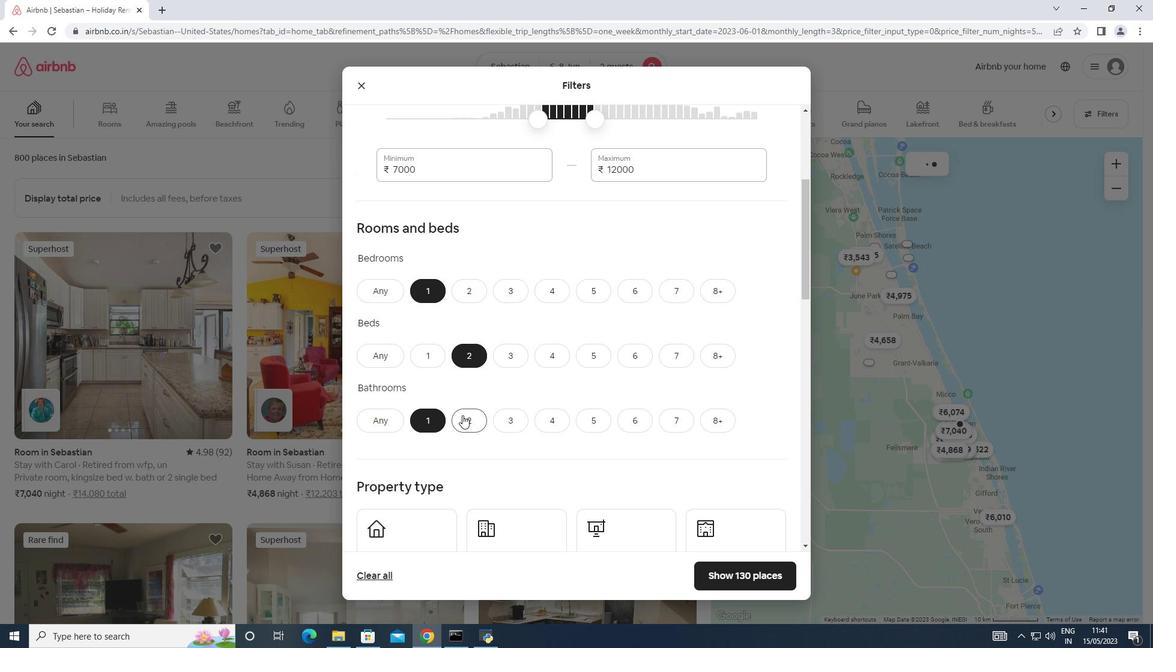 
Action: Mouse scrolled (462, 414) with delta (0, 0)
Screenshot: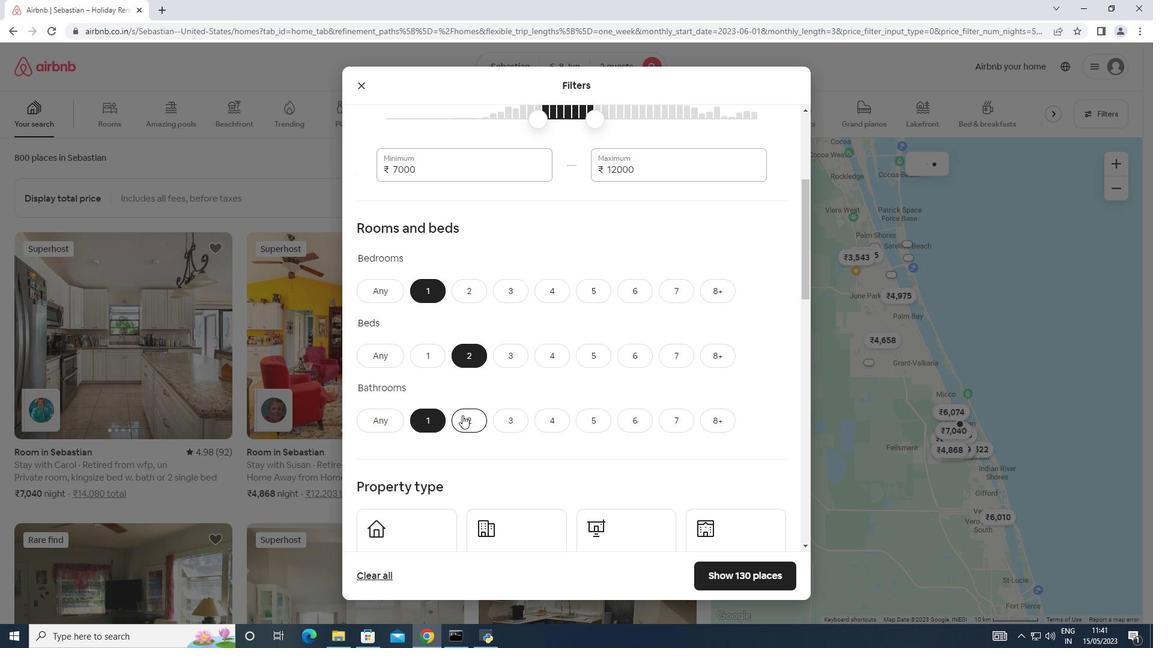 
Action: Mouse moved to (463, 415)
Screenshot: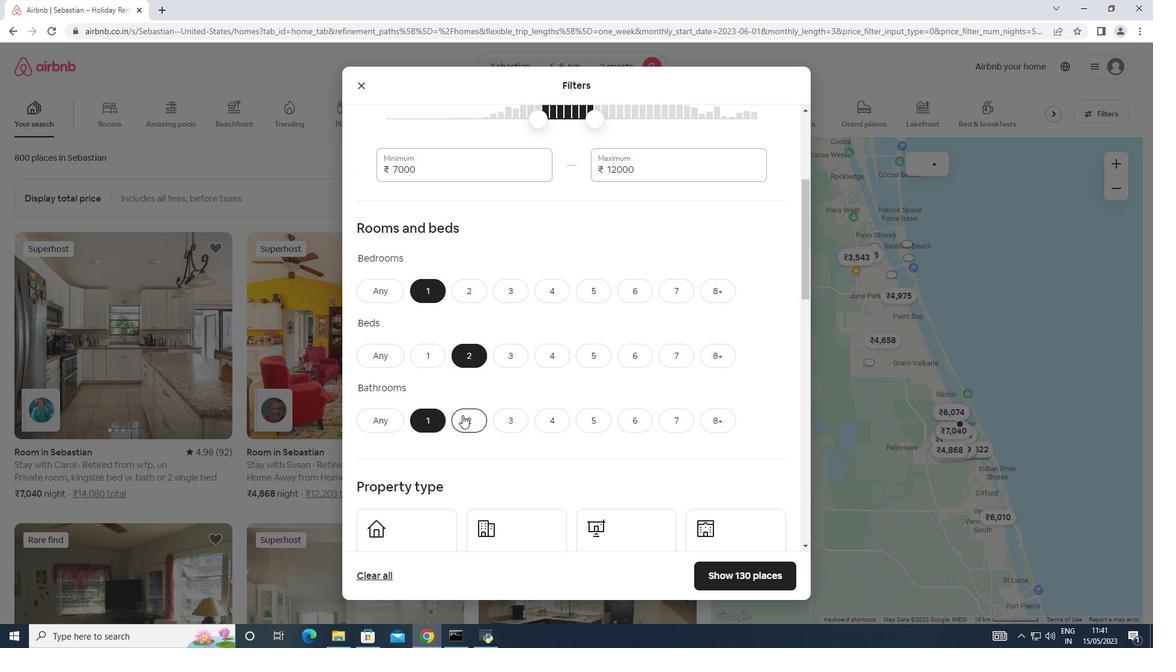 
Action: Mouse scrolled (463, 414) with delta (0, 0)
Screenshot: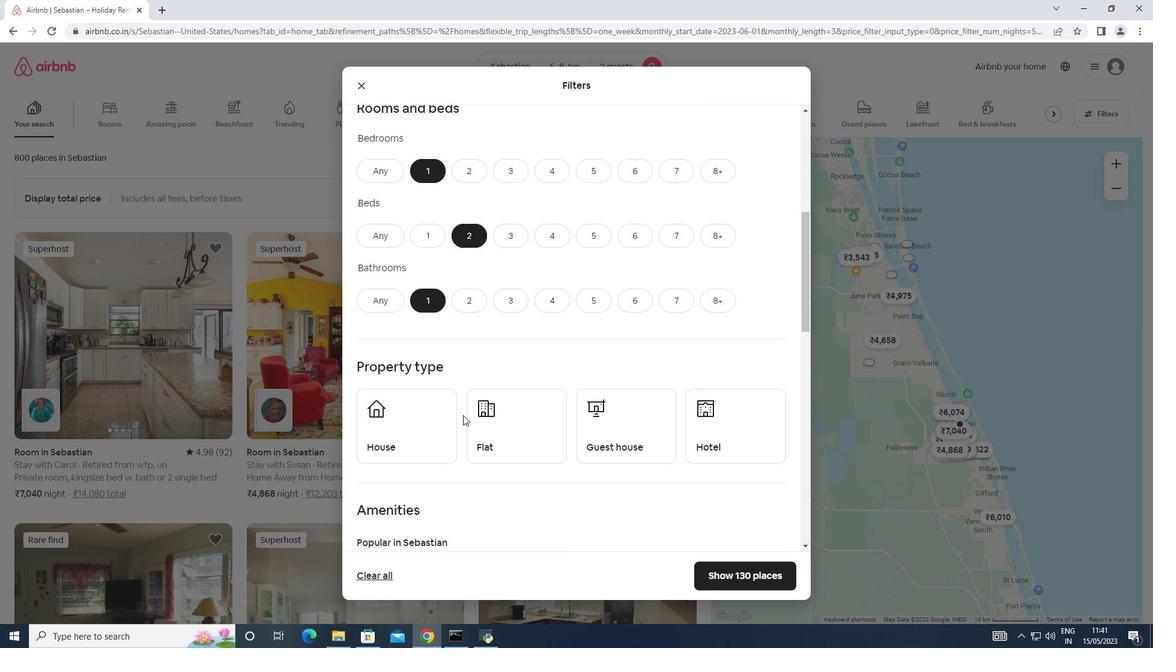 
Action: Mouse moved to (429, 356)
Screenshot: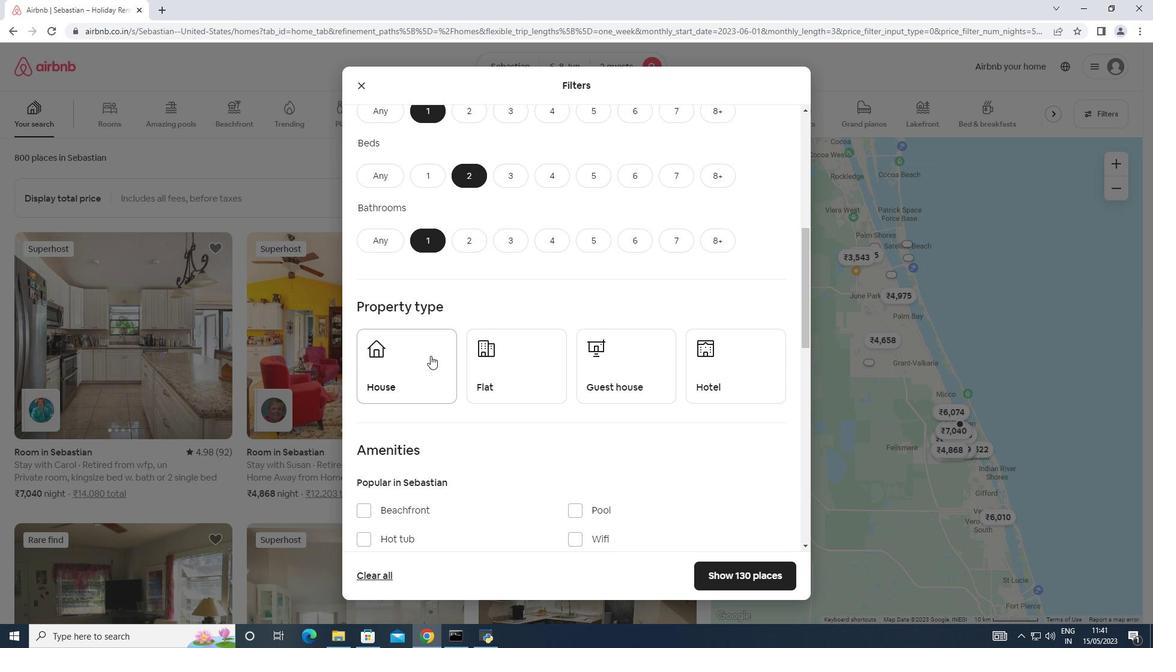 
Action: Mouse pressed left at (429, 356)
Screenshot: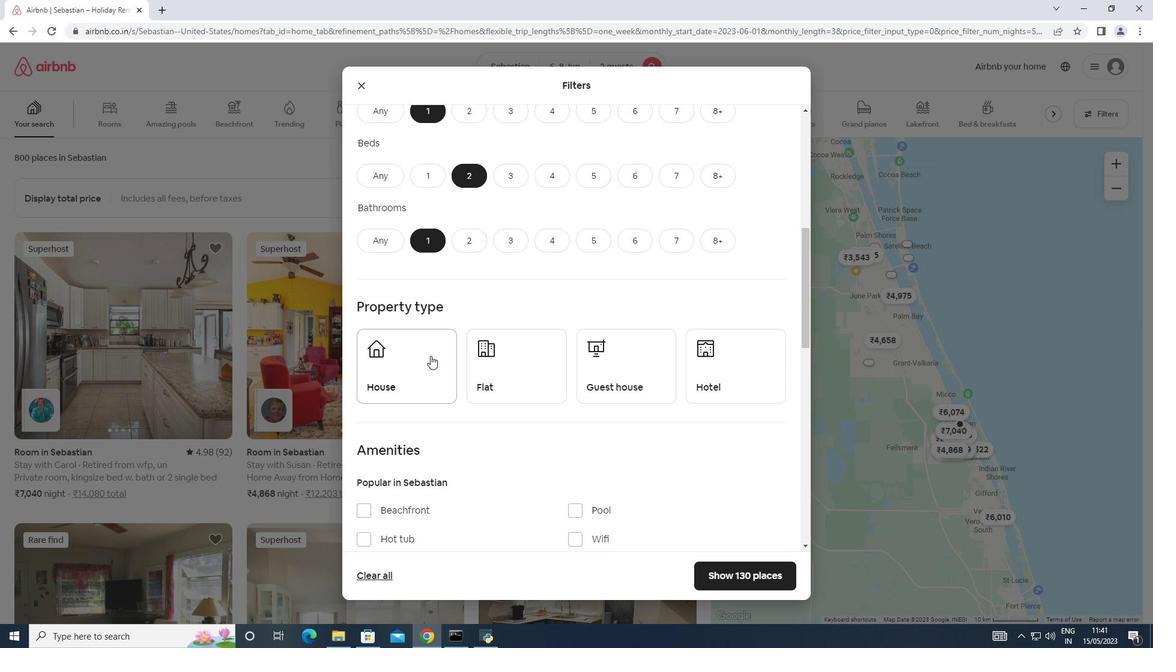 
Action: Mouse moved to (491, 366)
Screenshot: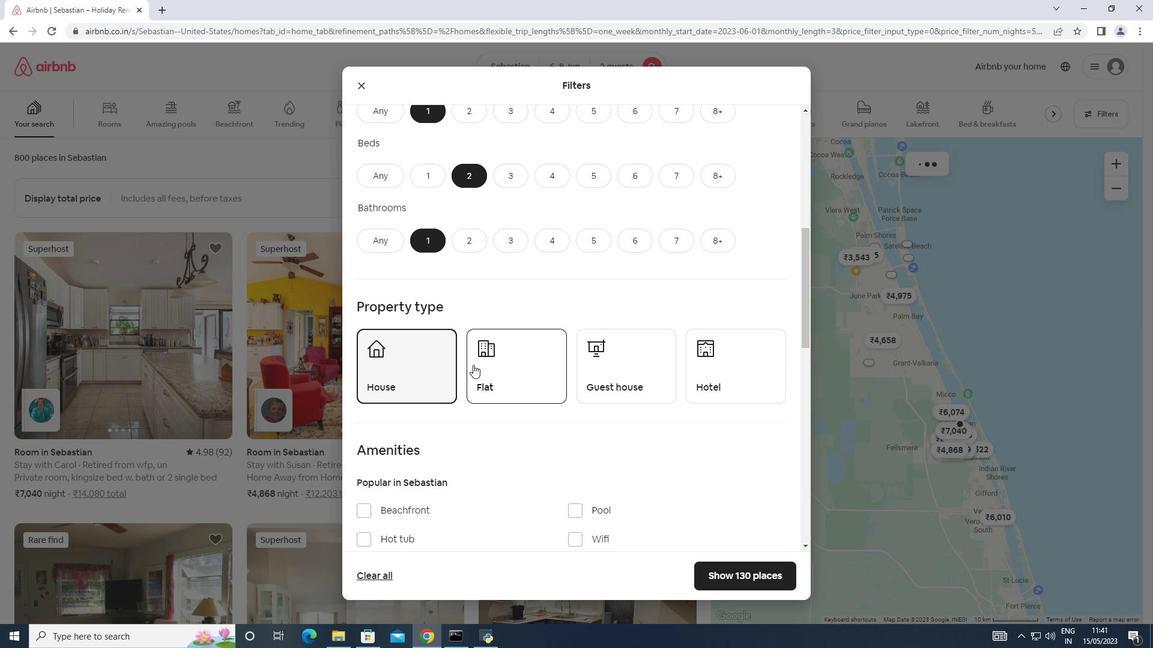 
Action: Mouse pressed left at (491, 366)
Screenshot: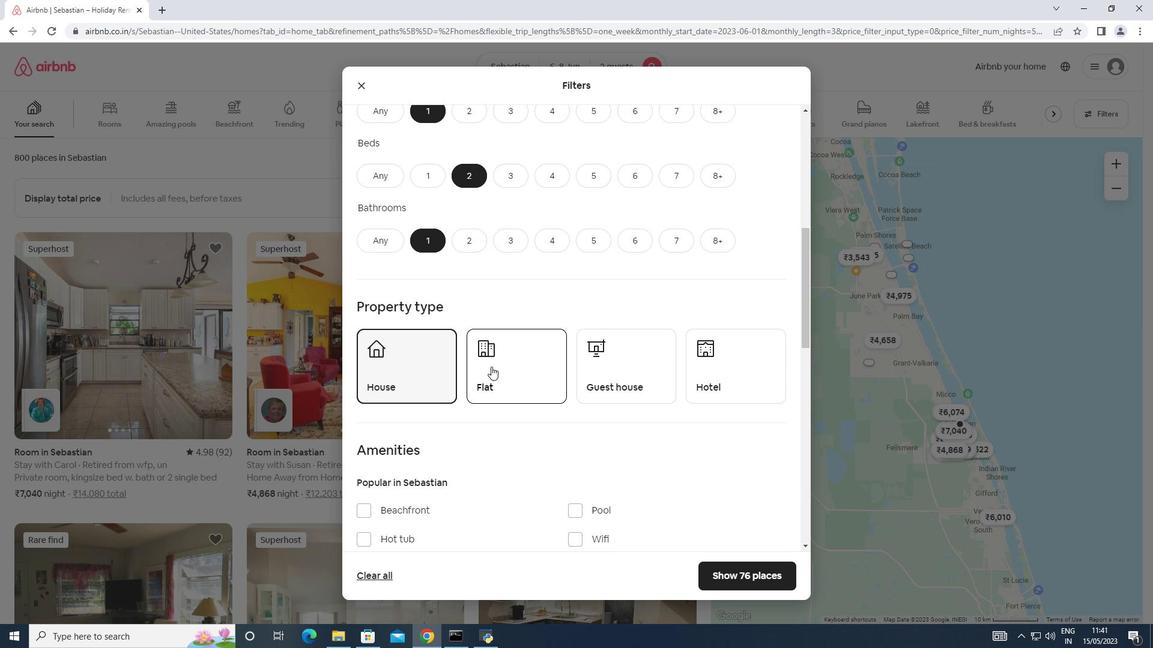 
Action: Mouse moved to (616, 384)
Screenshot: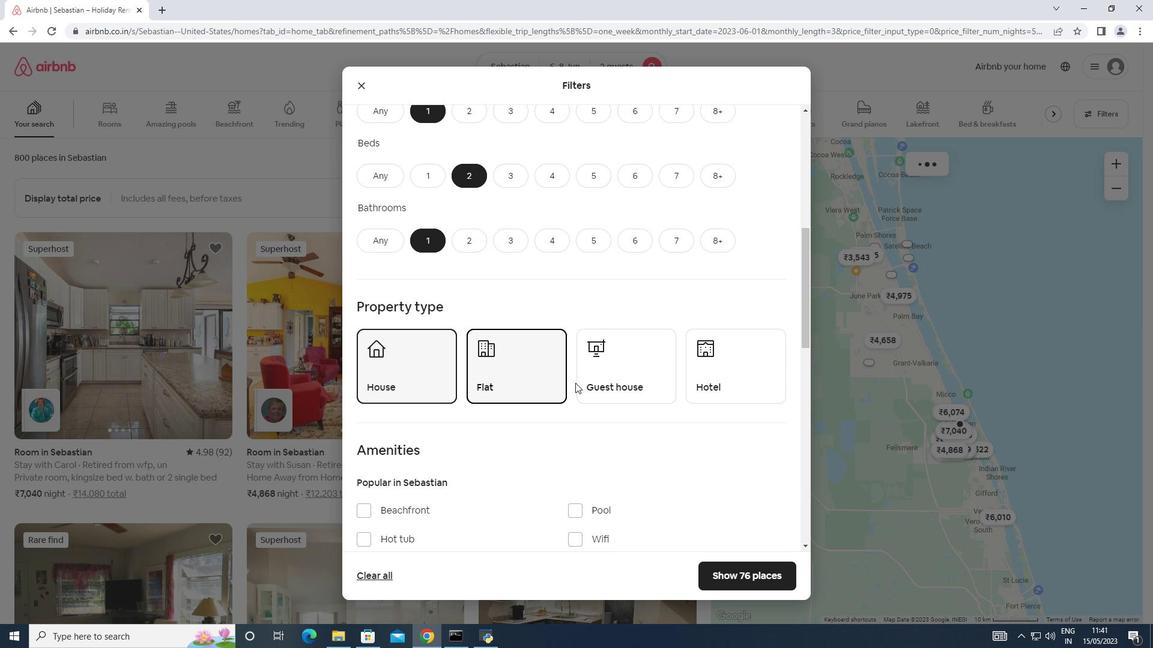 
Action: Mouse pressed left at (616, 384)
Screenshot: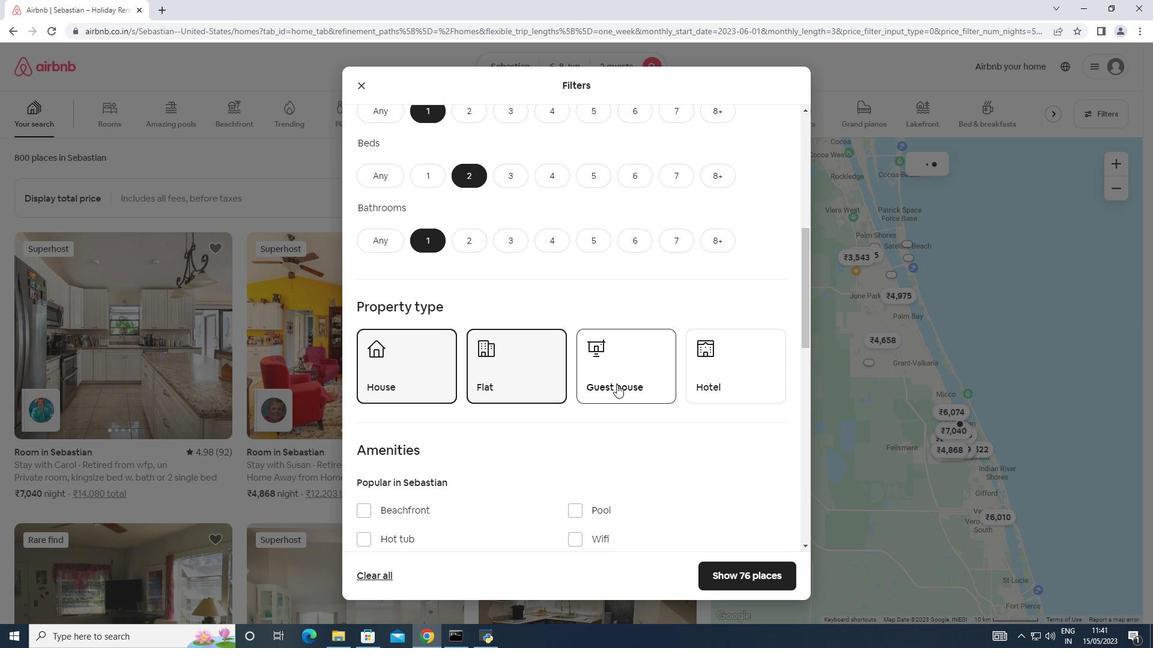 
Action: Mouse moved to (622, 380)
Screenshot: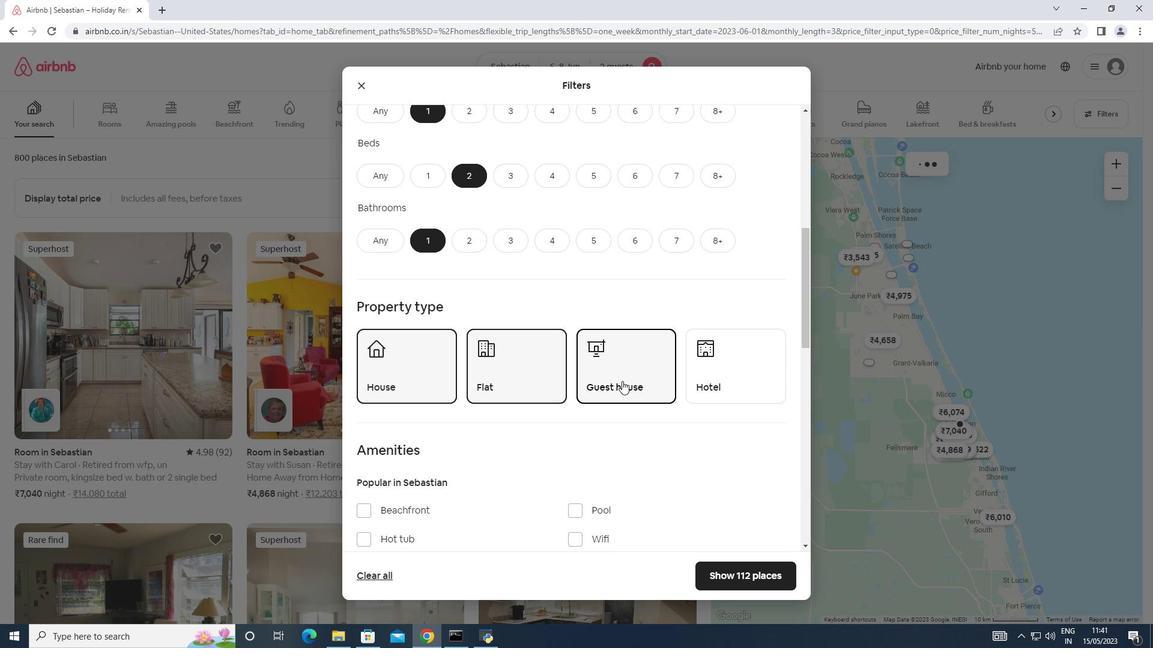 
Action: Mouse scrolled (622, 379) with delta (0, 0)
Screenshot: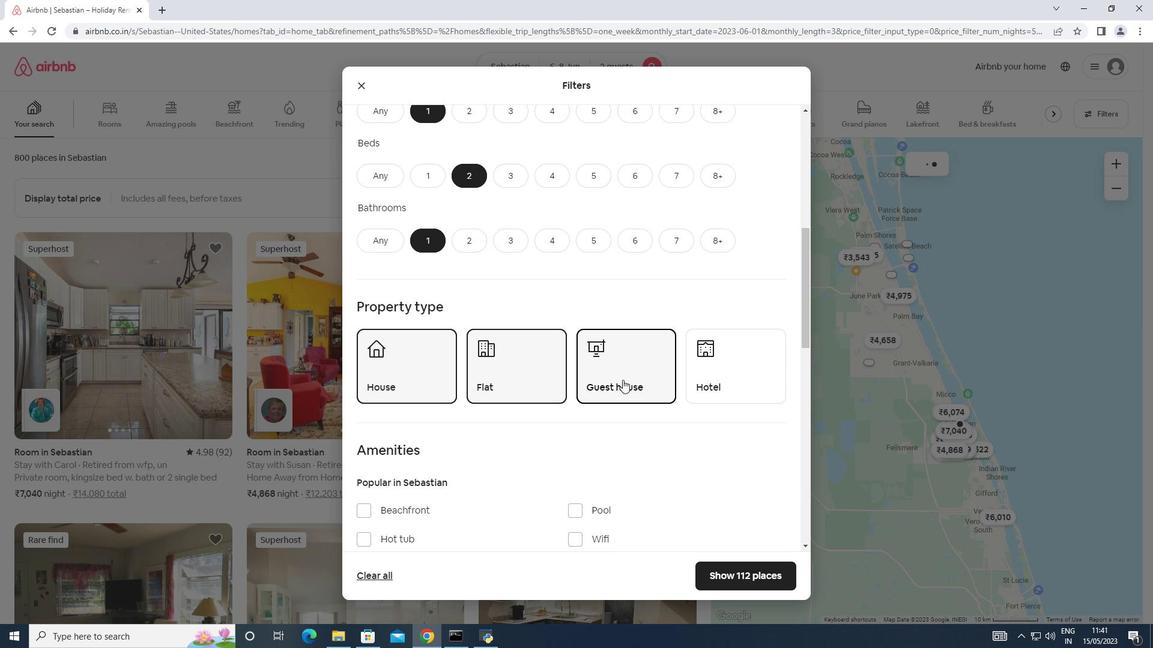 
Action: Mouse scrolled (622, 379) with delta (0, 0)
Screenshot: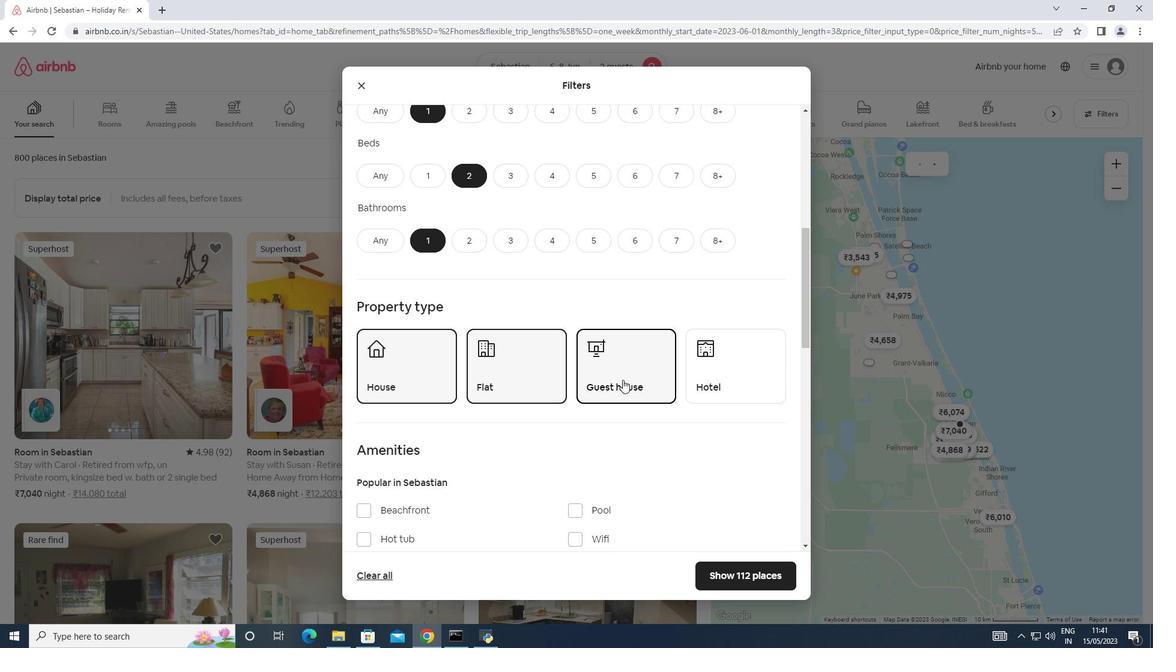 
Action: Mouse moved to (623, 402)
Screenshot: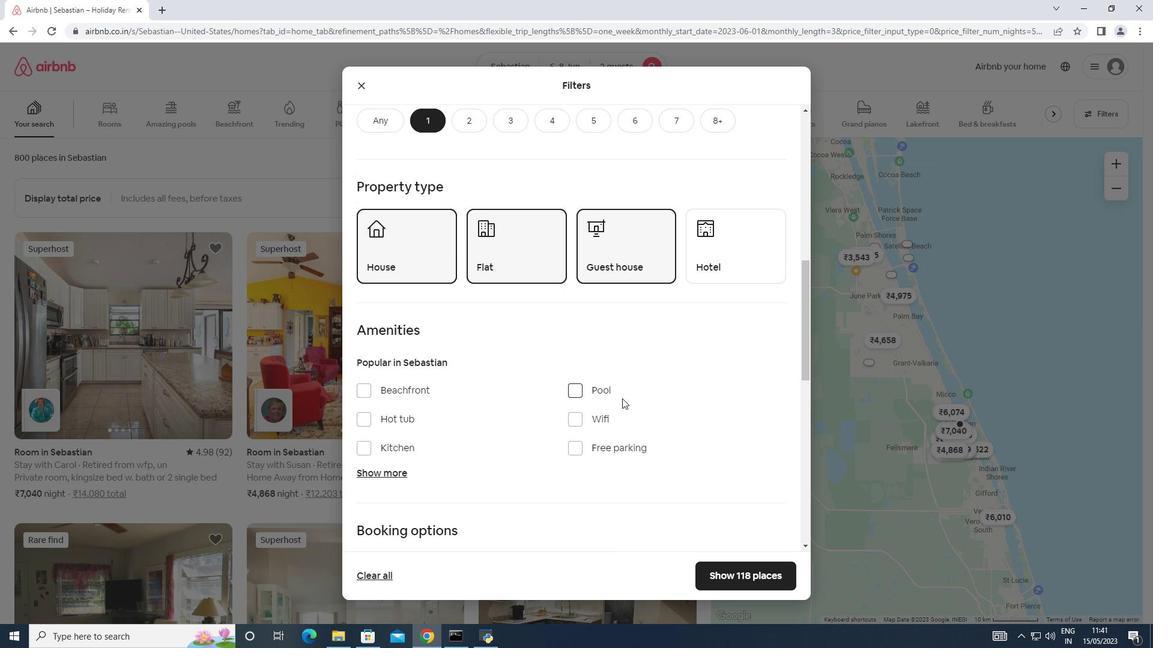 
Action: Mouse scrolled (623, 401) with delta (0, 0)
Screenshot: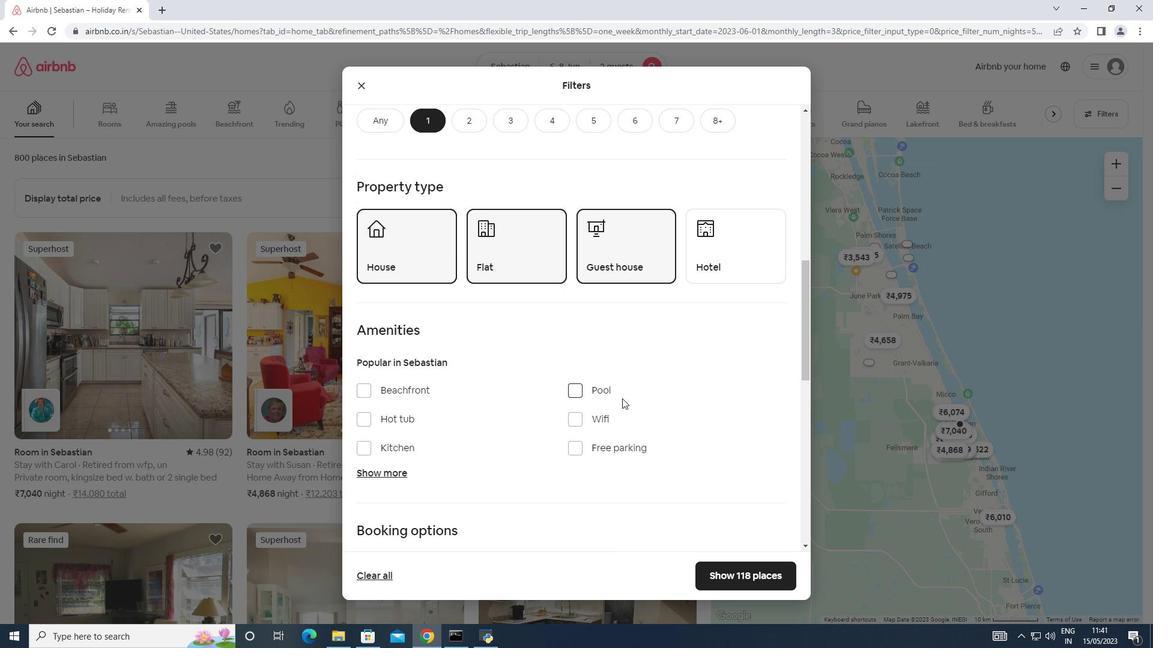 
Action: Mouse moved to (578, 357)
Screenshot: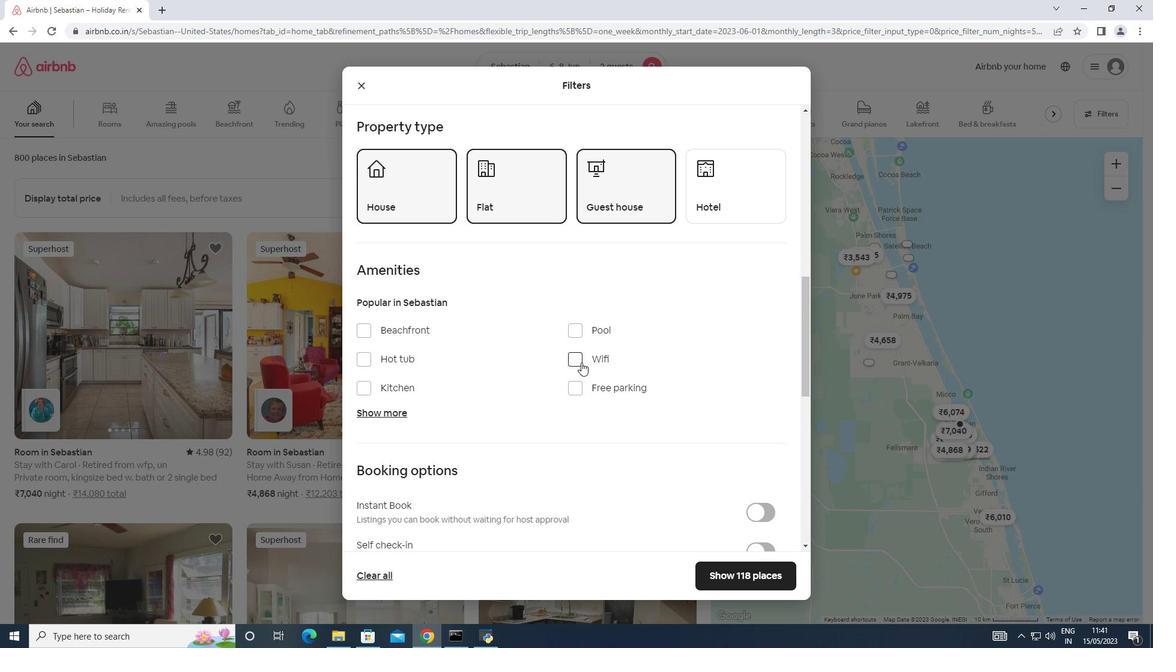 
Action: Mouse pressed left at (578, 357)
Screenshot: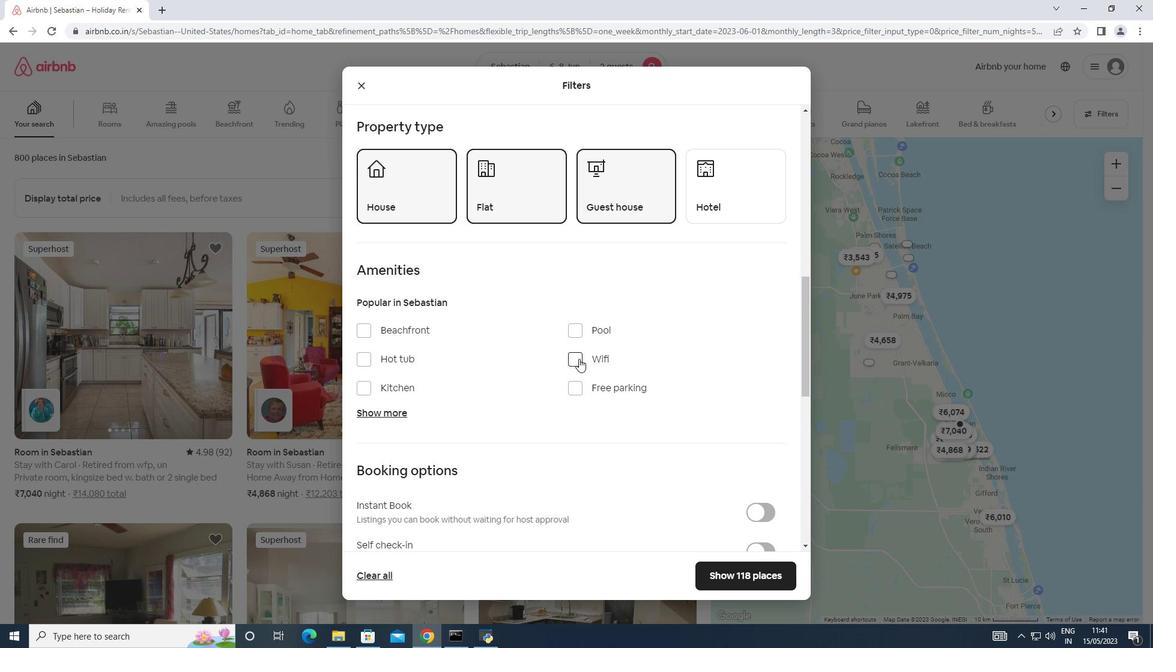 
Action: Mouse moved to (634, 400)
Screenshot: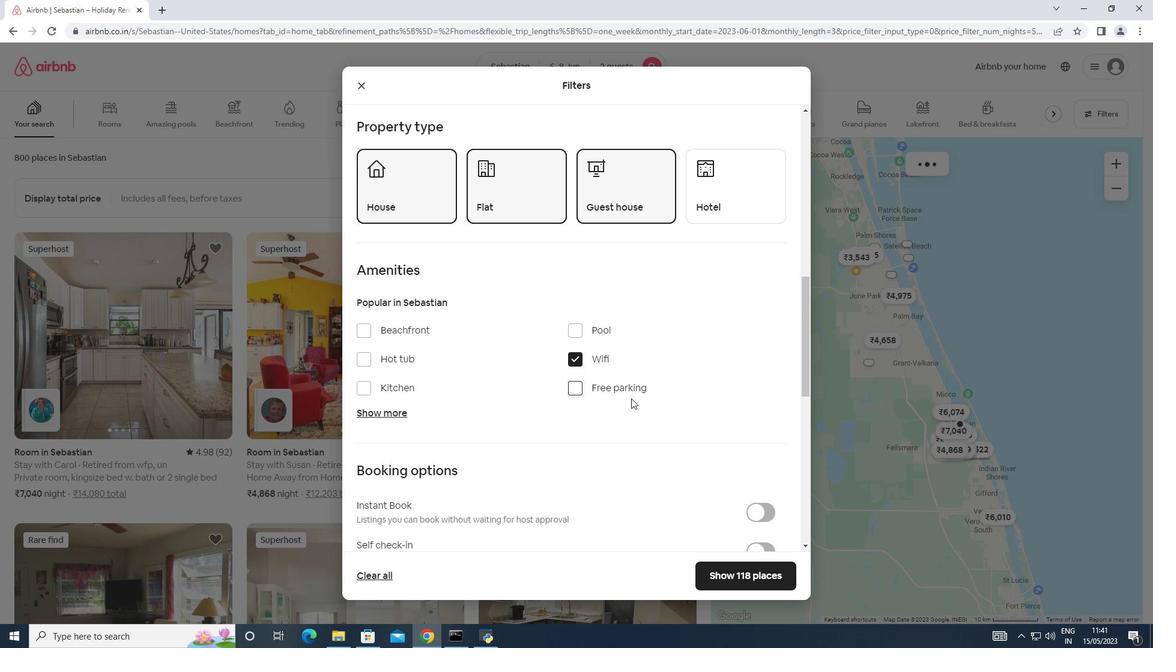
Action: Mouse scrolled (634, 399) with delta (0, 0)
Screenshot: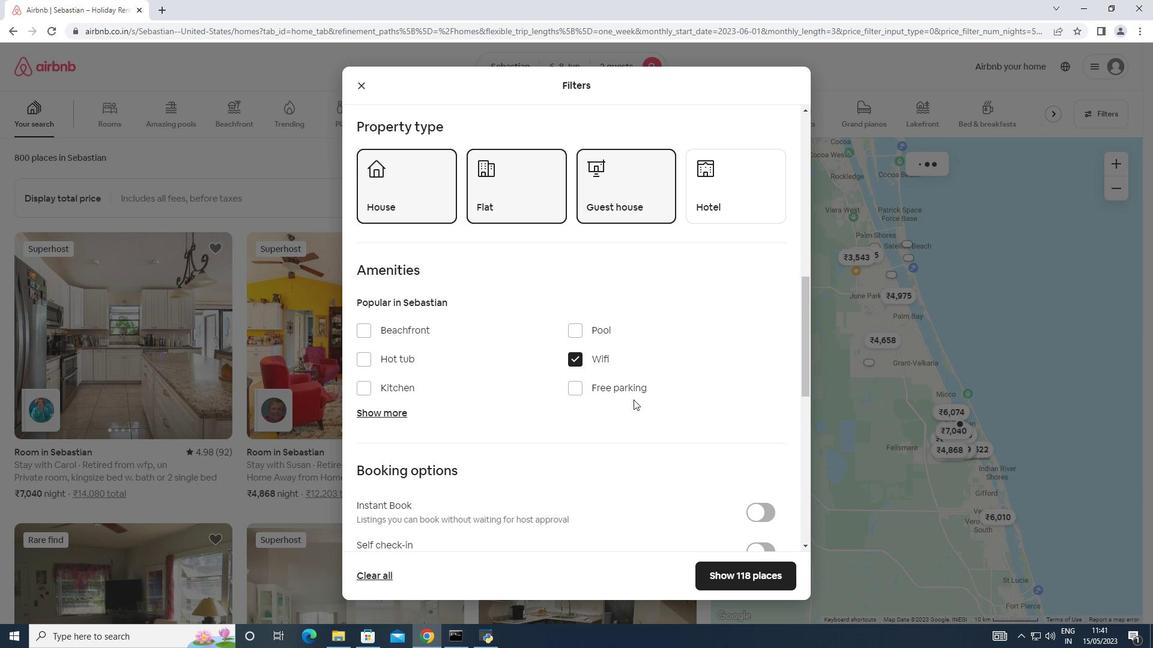 
Action: Mouse moved to (635, 401)
Screenshot: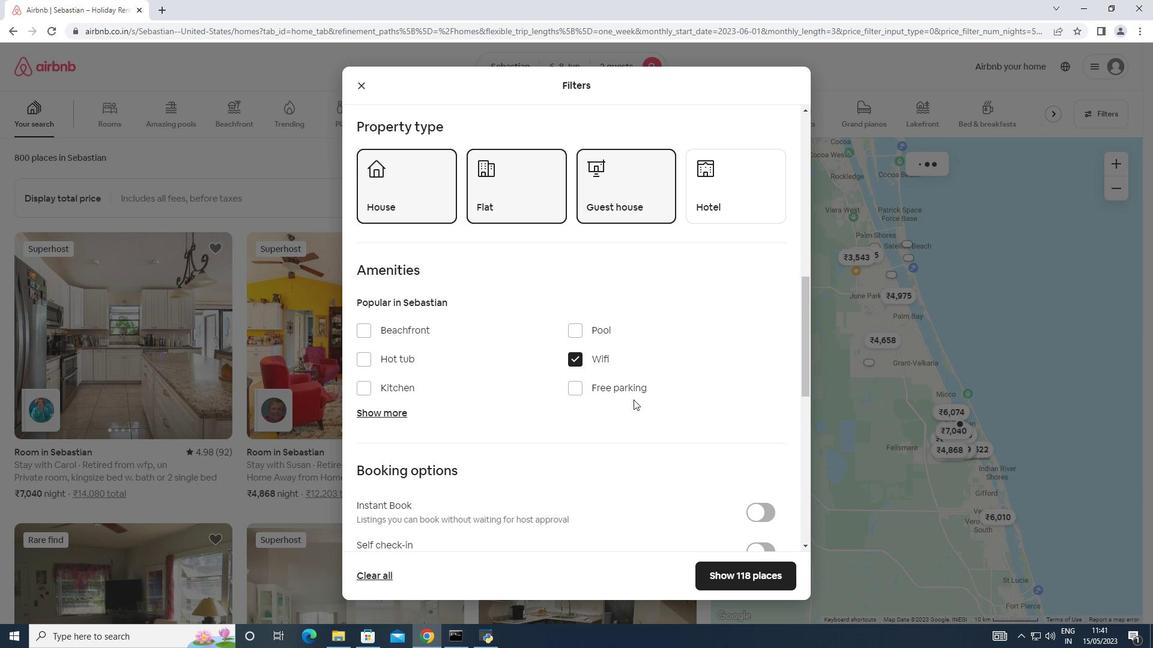 
Action: Mouse scrolled (635, 401) with delta (0, 0)
Screenshot: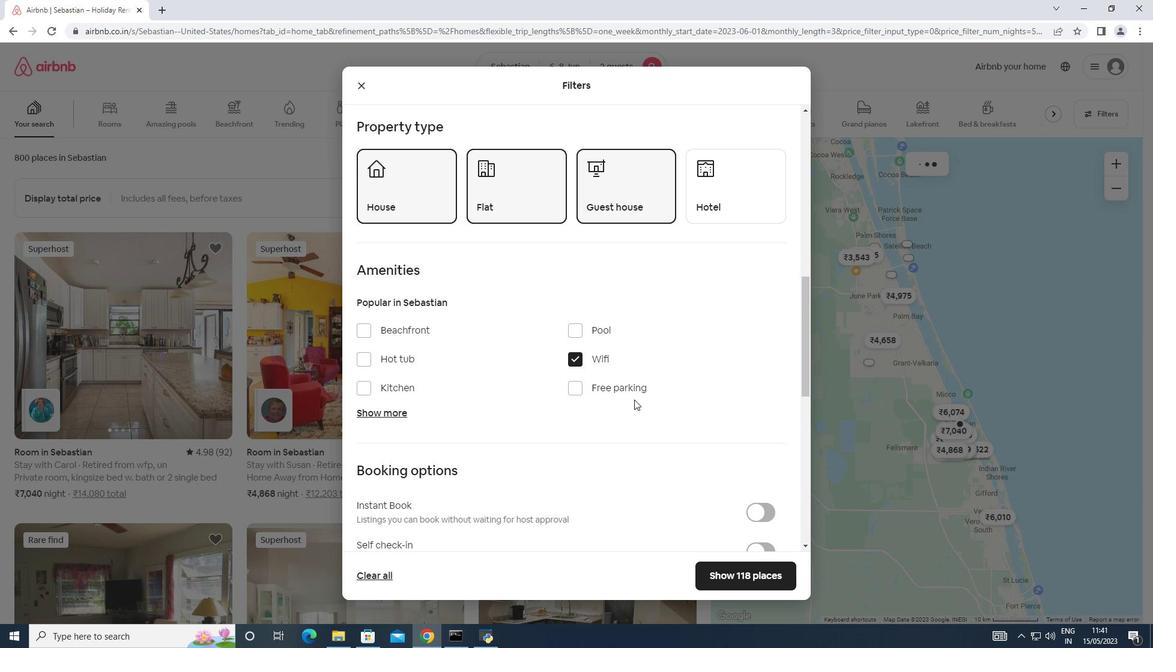 
Action: Mouse moved to (759, 436)
Screenshot: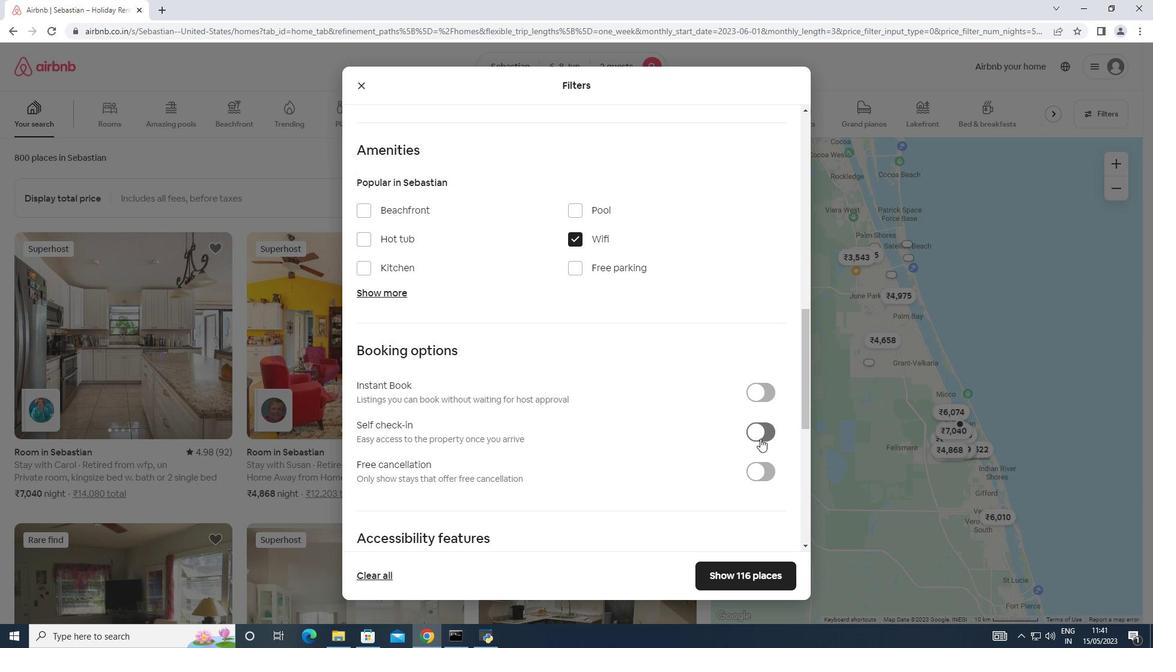 
Action: Mouse pressed left at (759, 436)
Screenshot: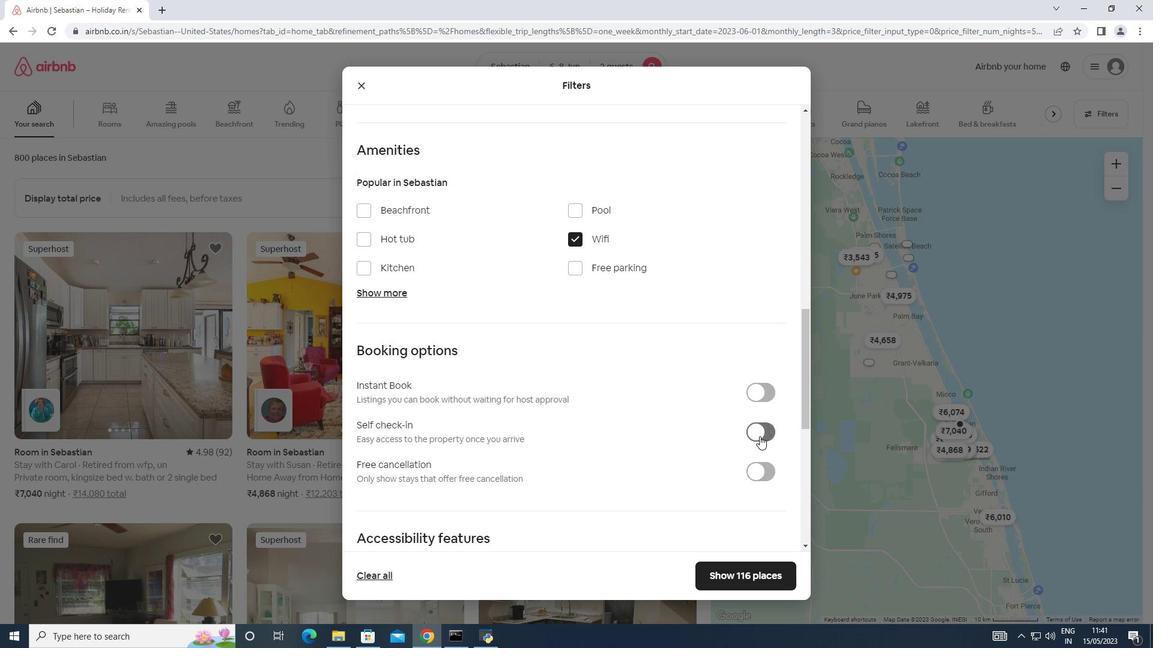 
Action: Mouse moved to (410, 452)
Screenshot: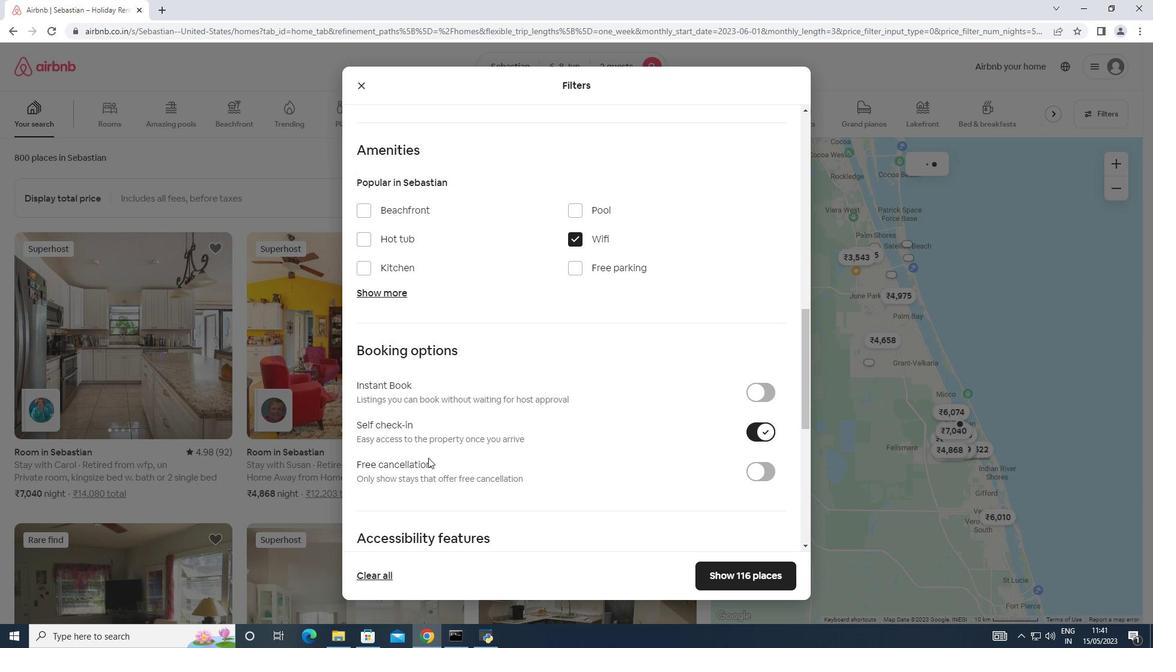 
Action: Mouse scrolled (410, 451) with delta (0, 0)
Screenshot: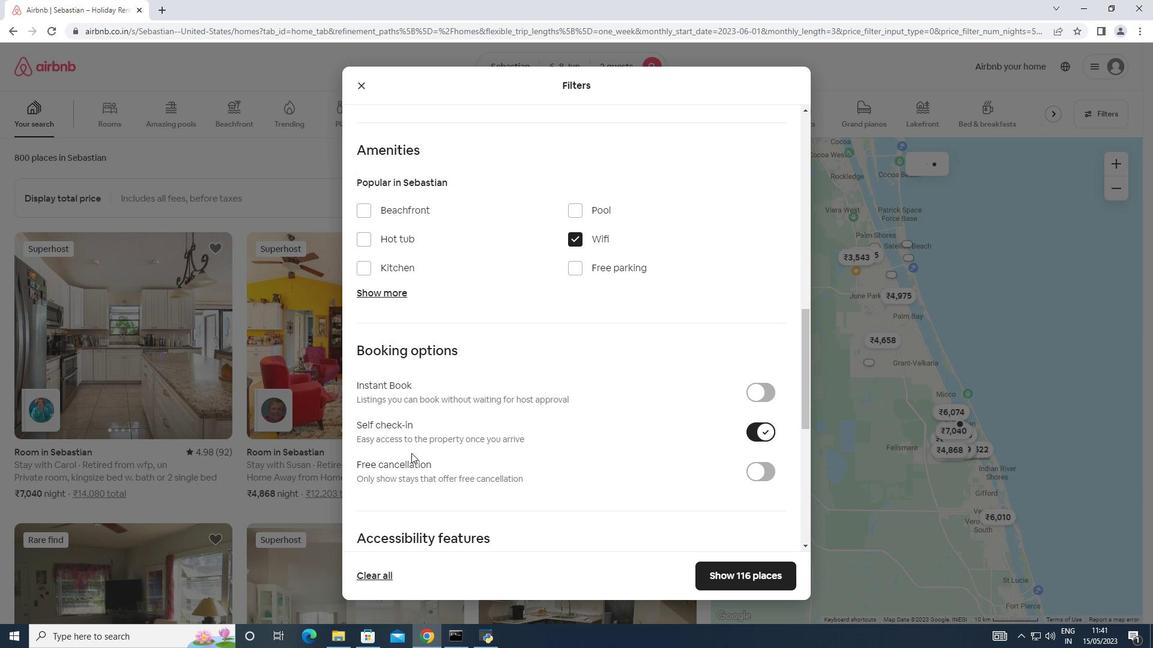 
Action: Mouse scrolled (410, 451) with delta (0, 0)
Screenshot: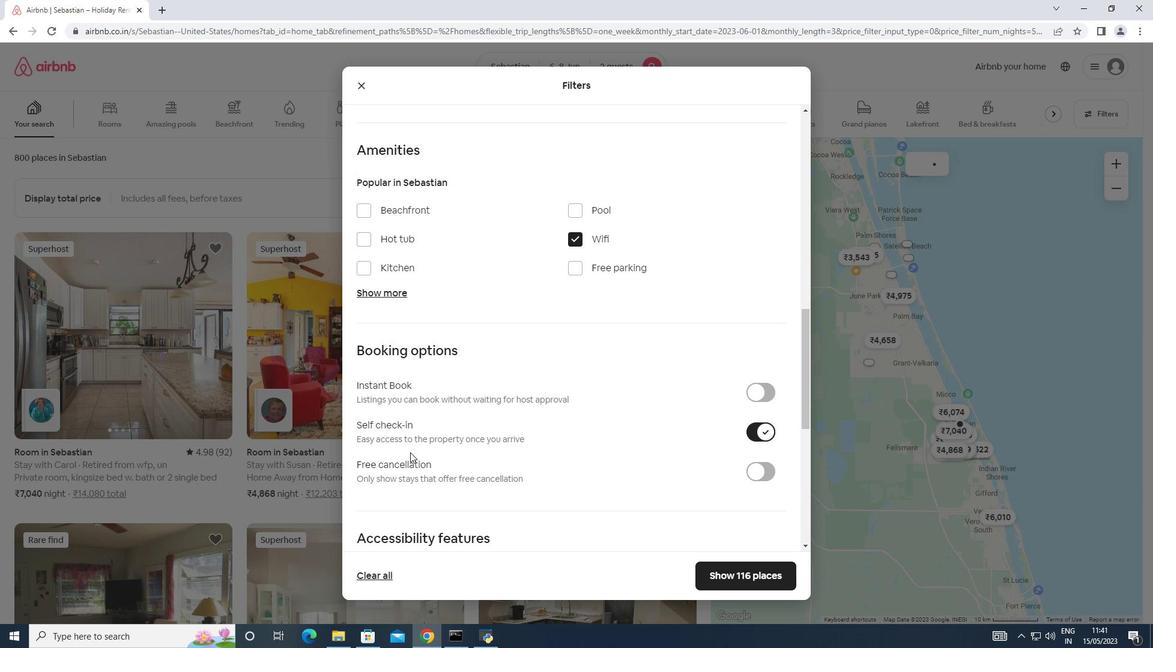 
Action: Mouse scrolled (410, 451) with delta (0, 0)
Screenshot: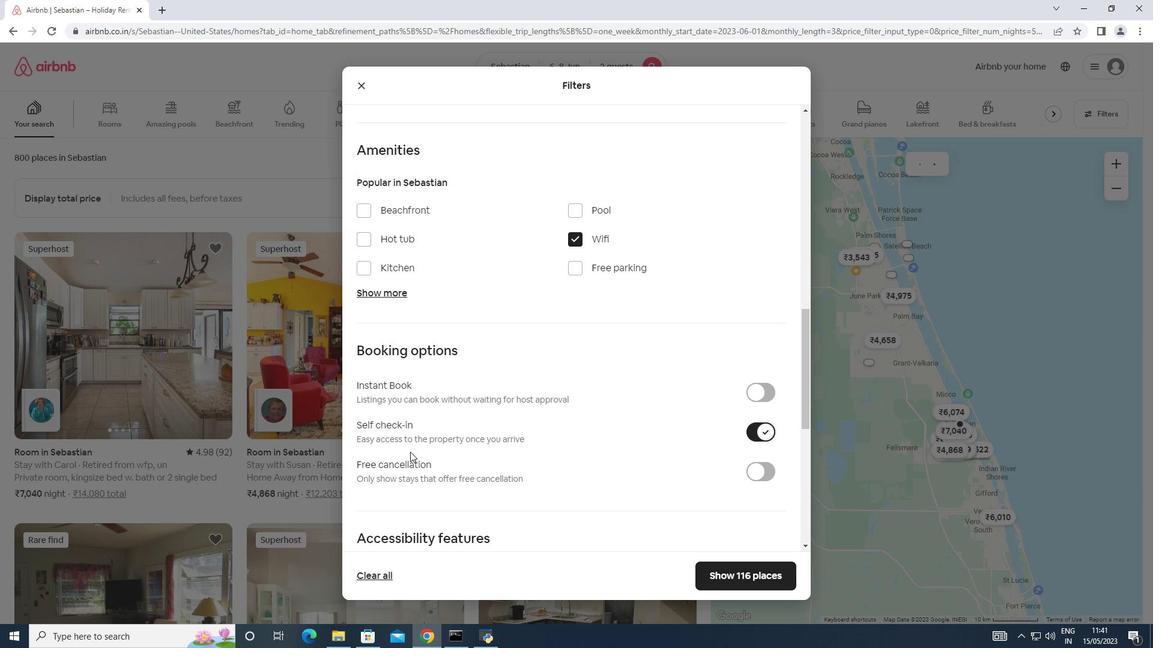 
Action: Mouse moved to (413, 448)
Screenshot: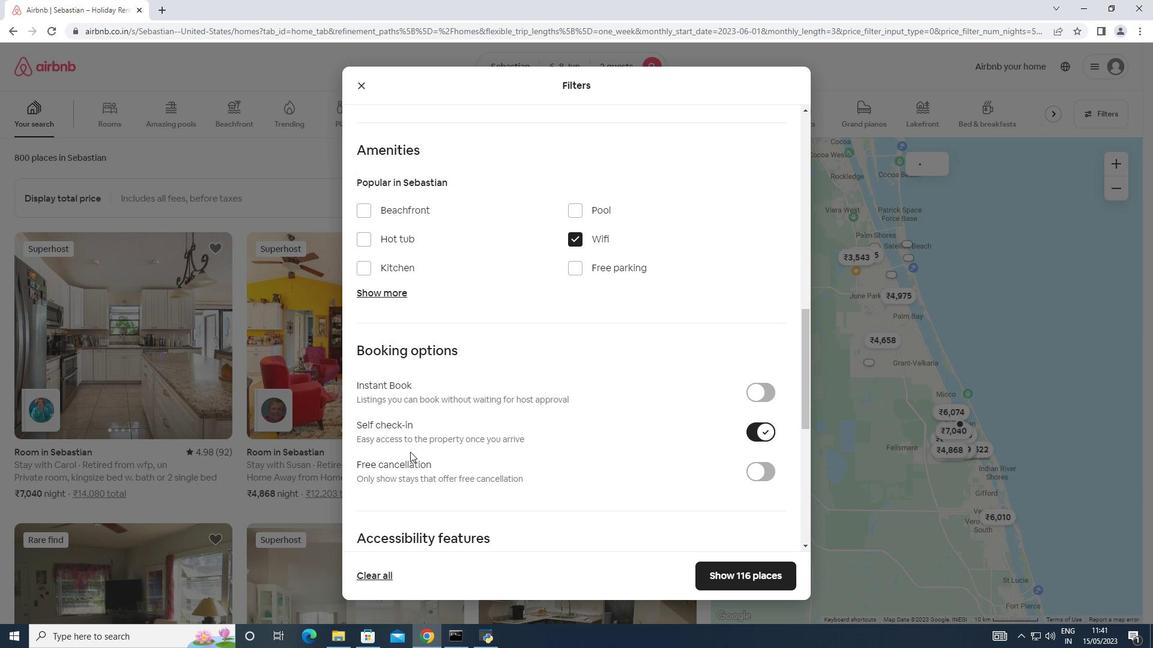 
Action: Mouse scrolled (413, 448) with delta (0, 0)
Screenshot: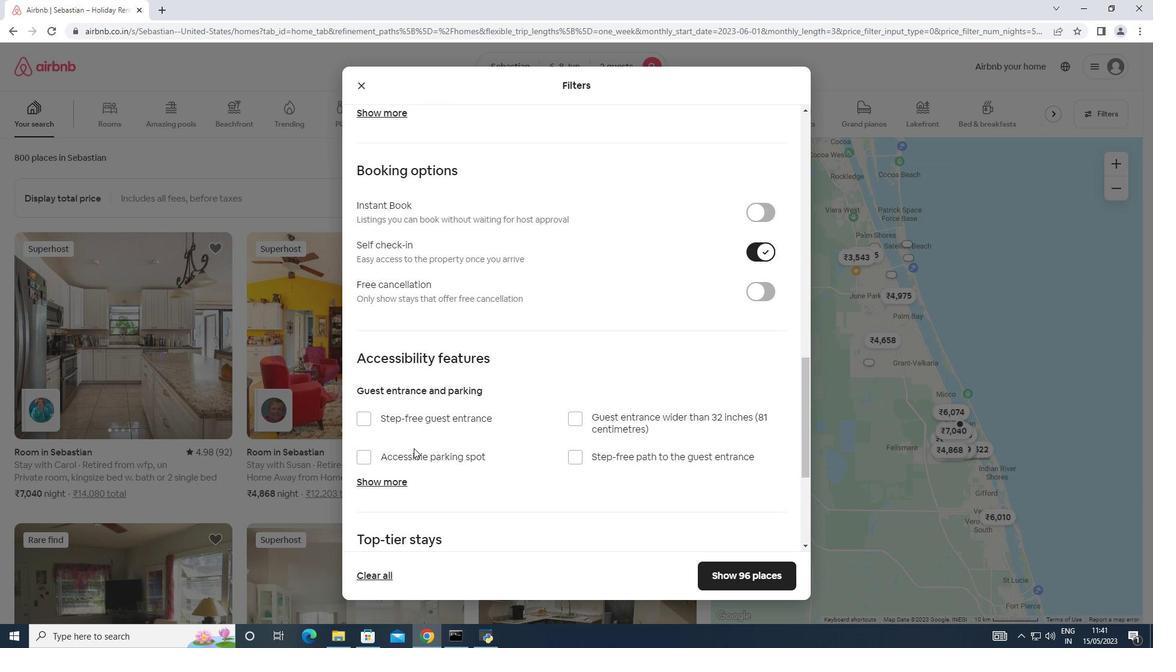 
Action: Mouse scrolled (413, 448) with delta (0, 0)
Screenshot: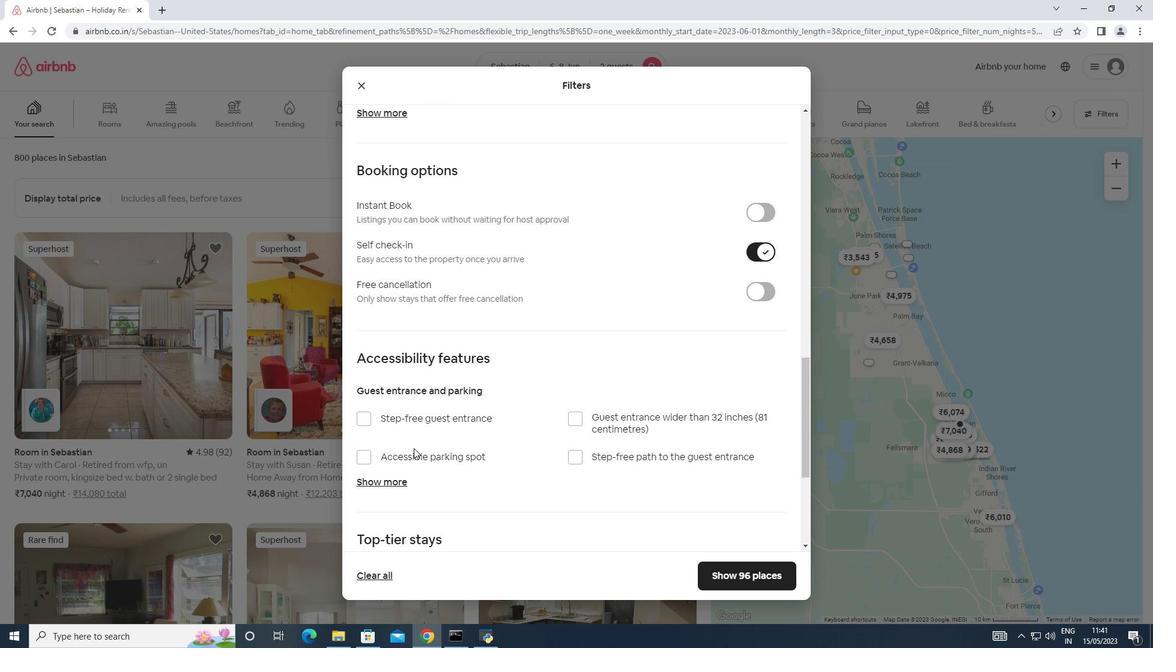 
Action: Mouse scrolled (413, 448) with delta (0, 0)
Screenshot: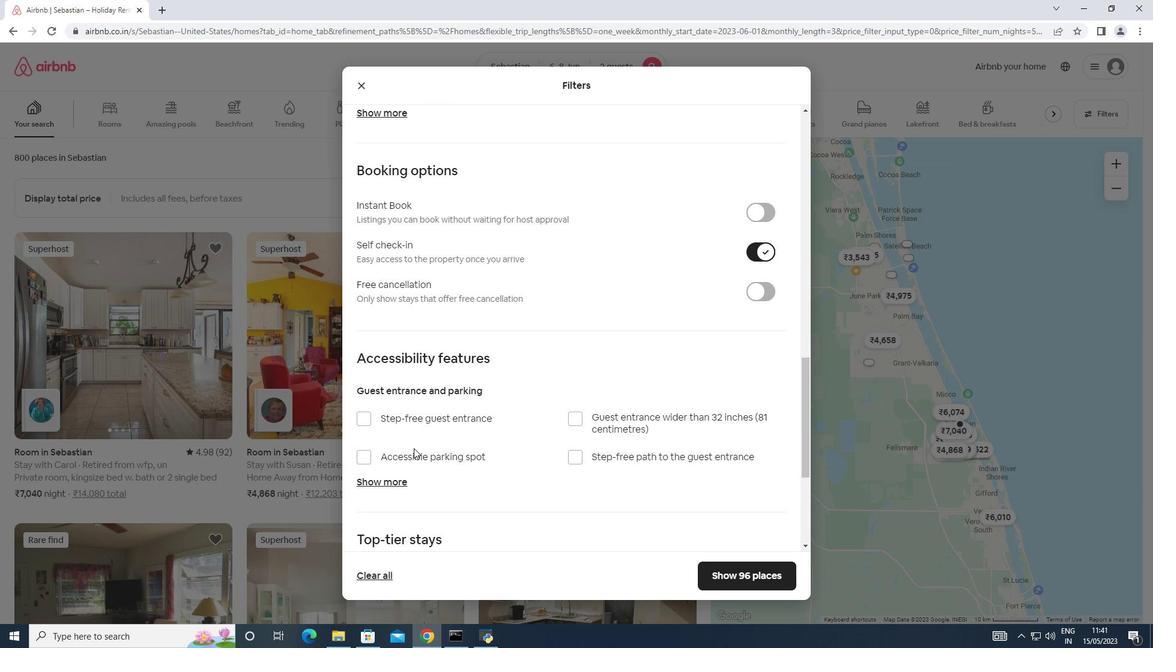 
Action: Mouse moved to (417, 448)
Screenshot: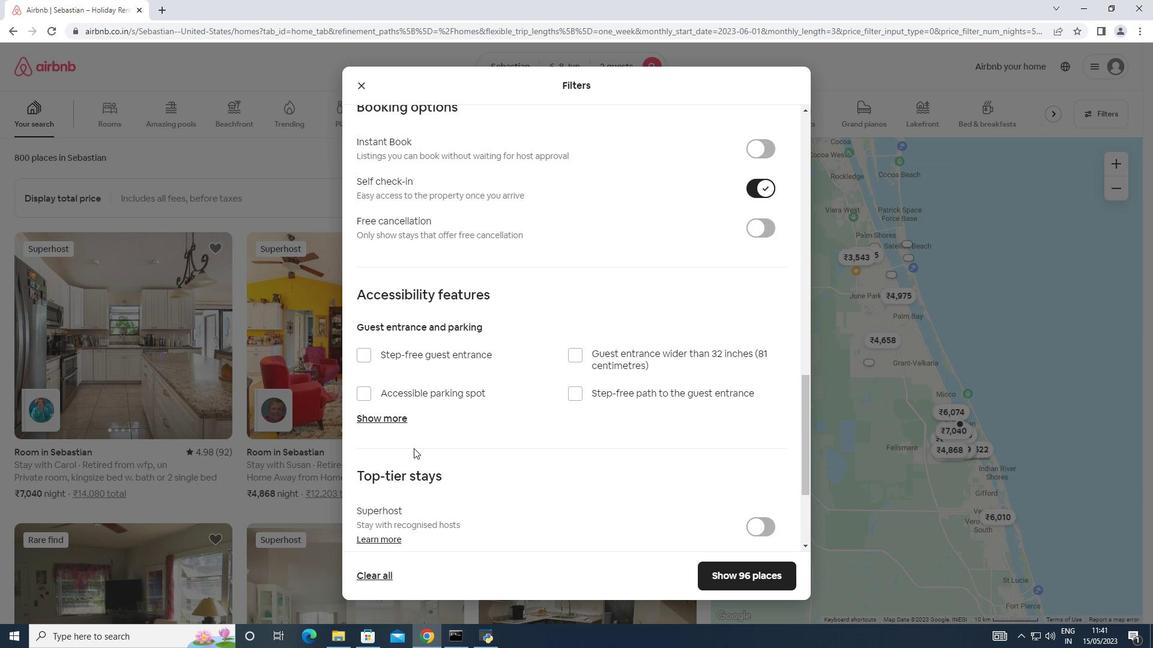 
Action: Mouse scrolled (417, 447) with delta (0, 0)
Screenshot: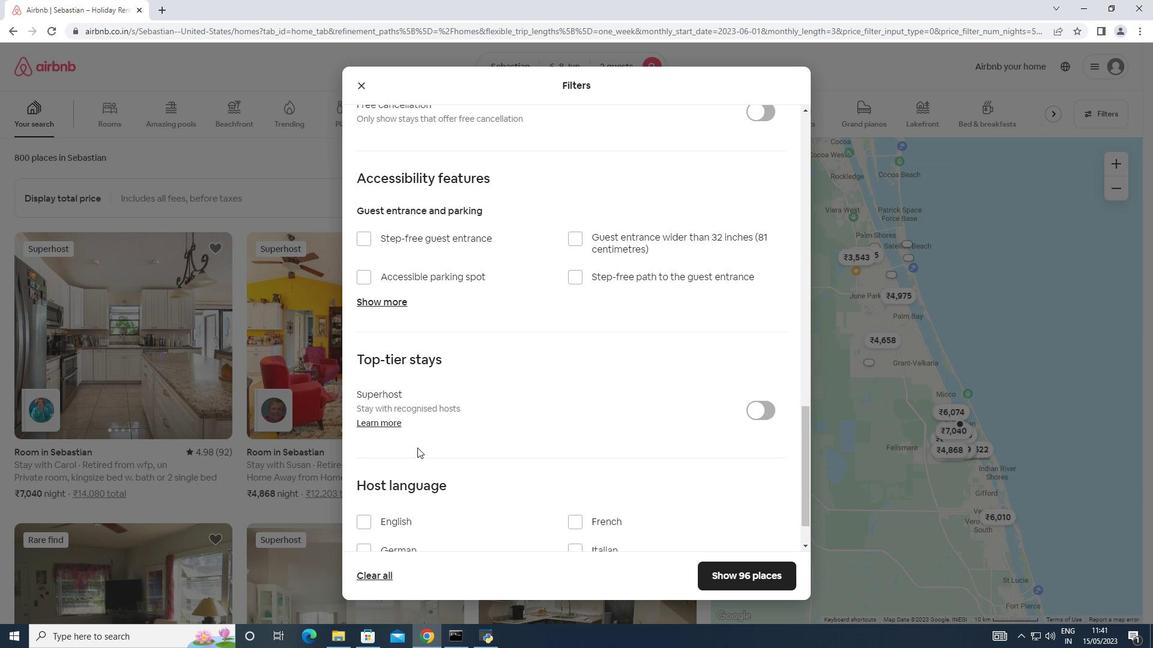 
Action: Mouse scrolled (417, 447) with delta (0, 0)
Screenshot: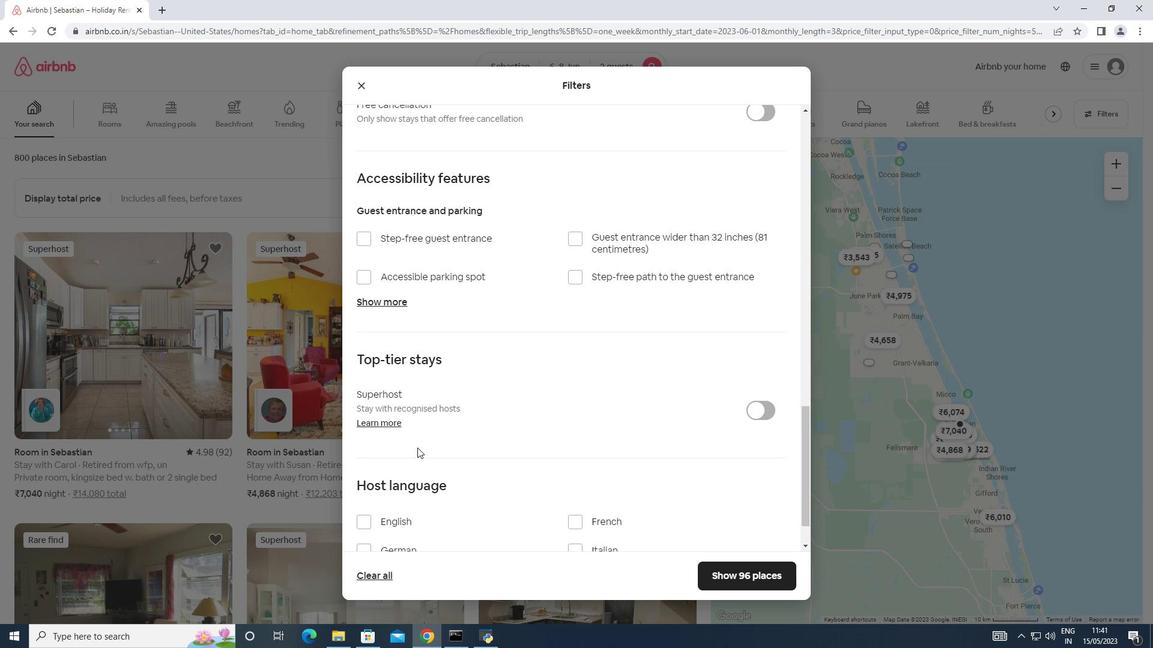 
Action: Mouse moved to (393, 464)
Screenshot: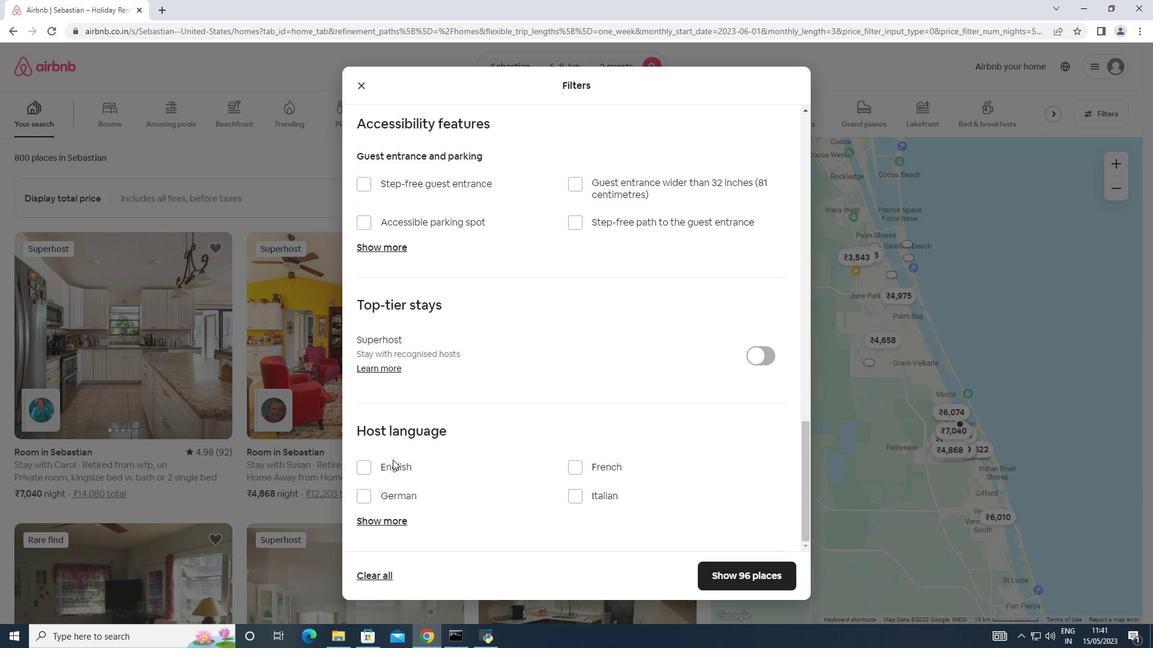 
Action: Mouse pressed left at (393, 464)
Screenshot: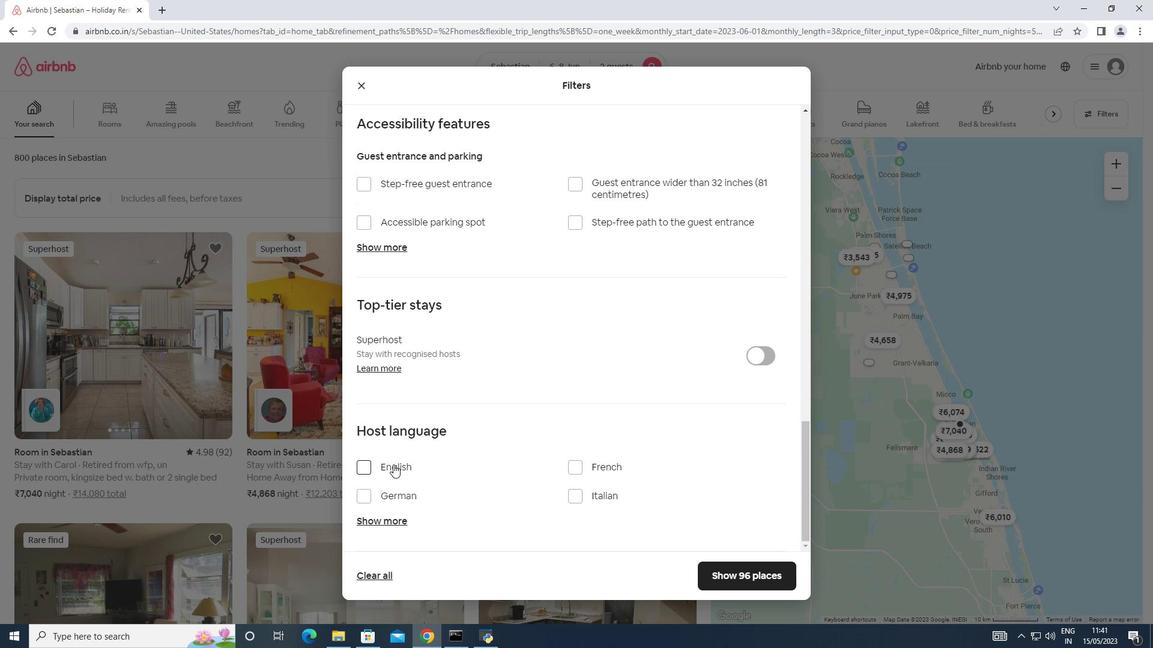 
Action: Mouse moved to (602, 477)
Screenshot: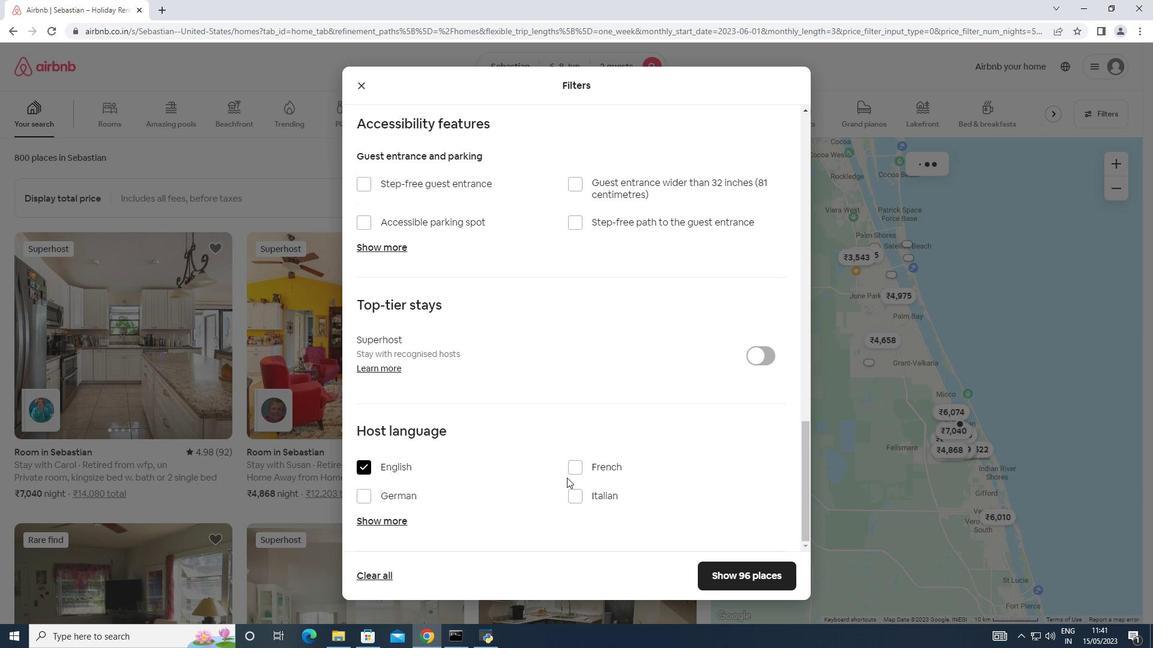 
Action: Mouse scrolled (602, 476) with delta (0, 0)
Screenshot: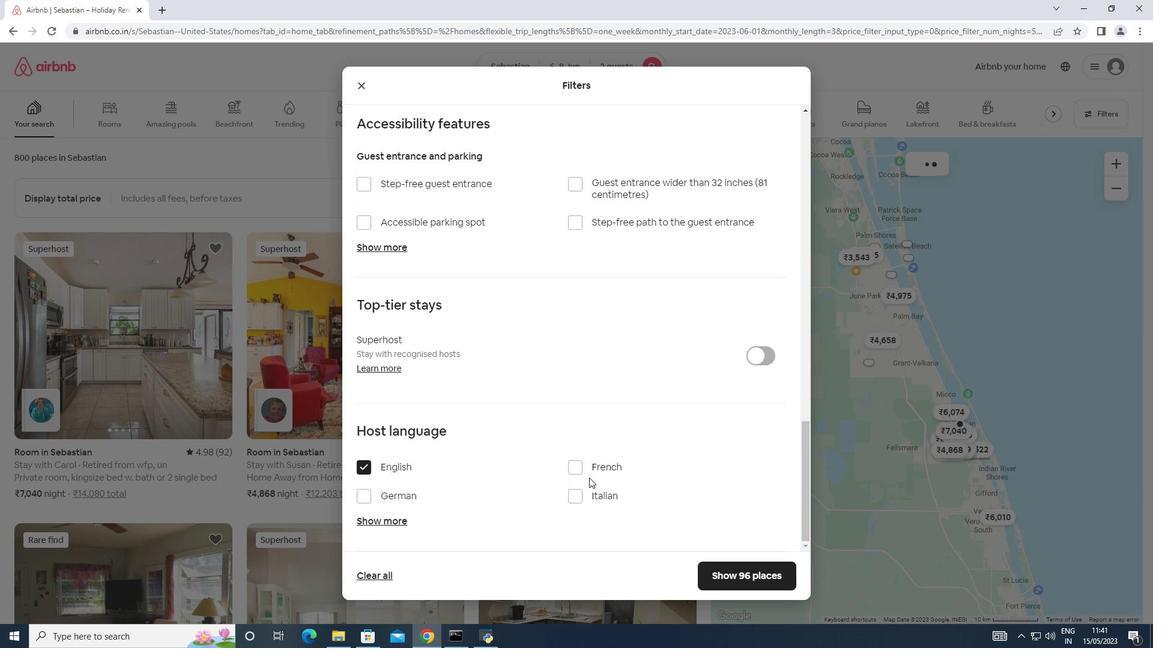 
Action: Mouse scrolled (602, 476) with delta (0, 0)
Screenshot: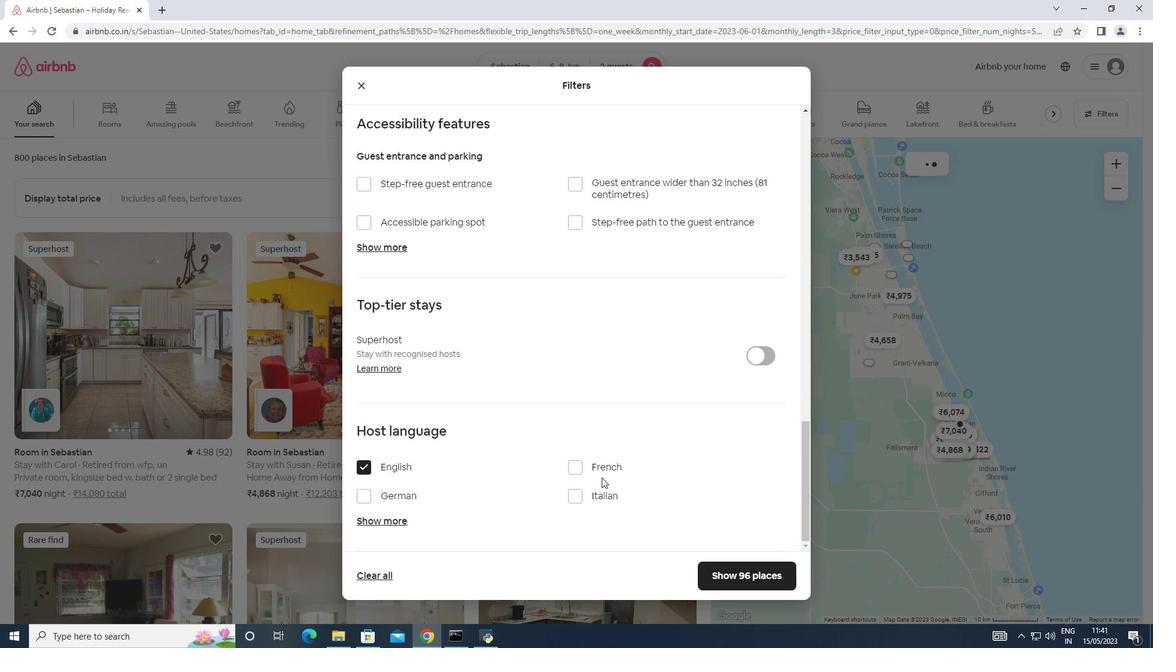 
Action: Mouse scrolled (602, 476) with delta (0, 0)
Screenshot: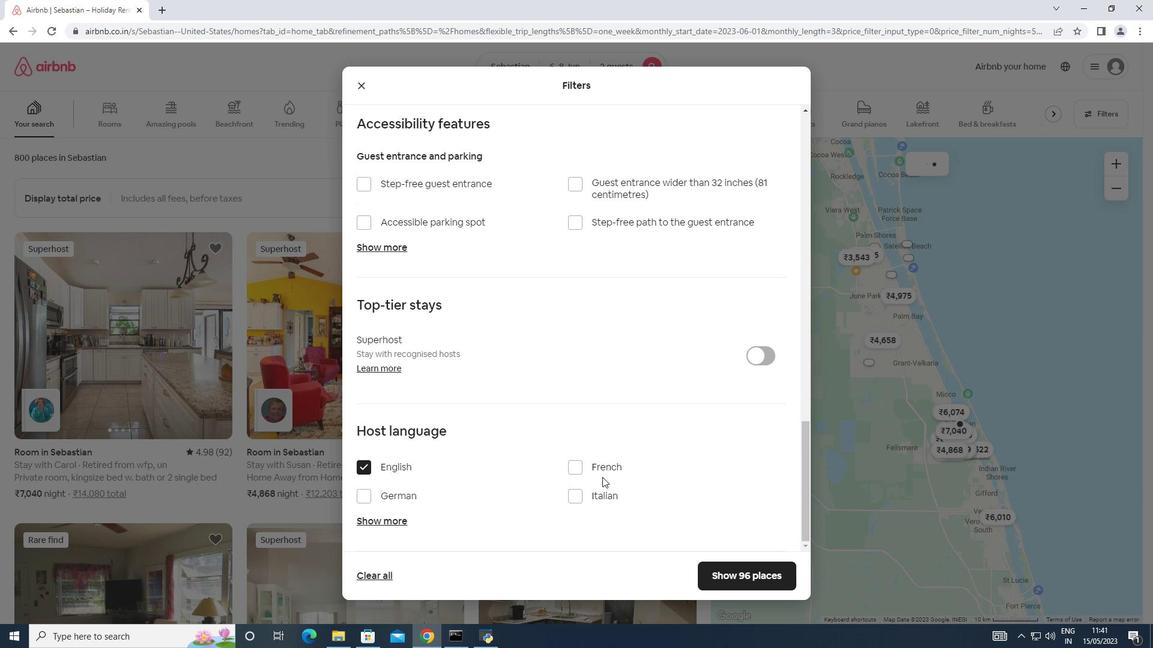 
Action: Mouse moved to (743, 575)
Screenshot: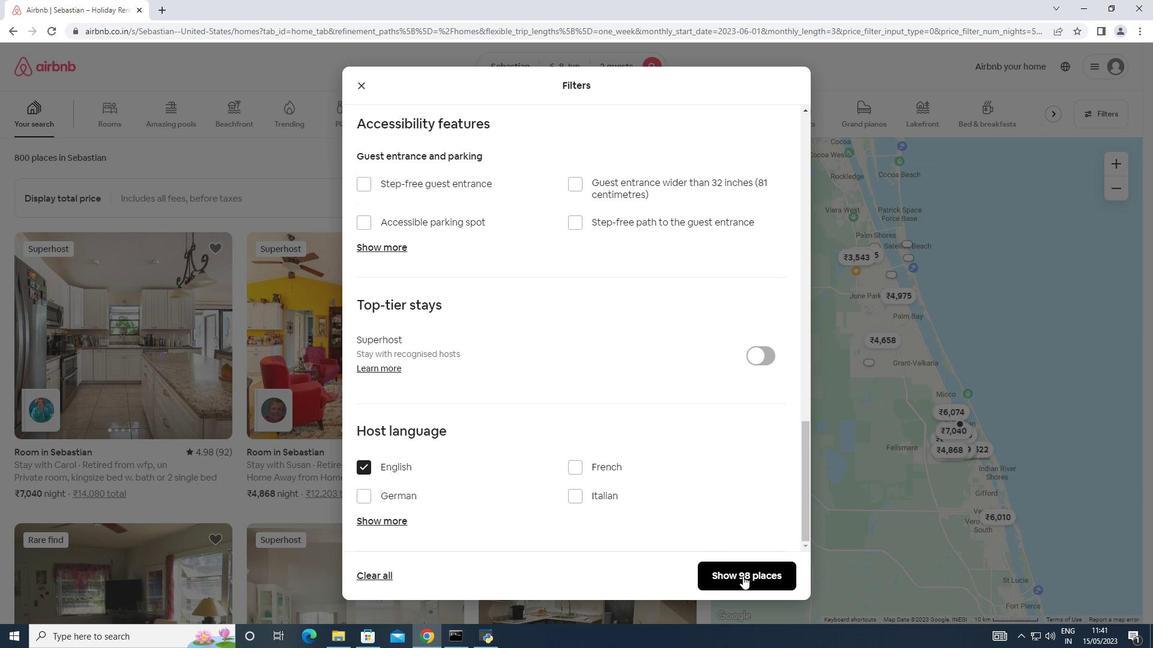 
Action: Mouse pressed left at (743, 575)
Screenshot: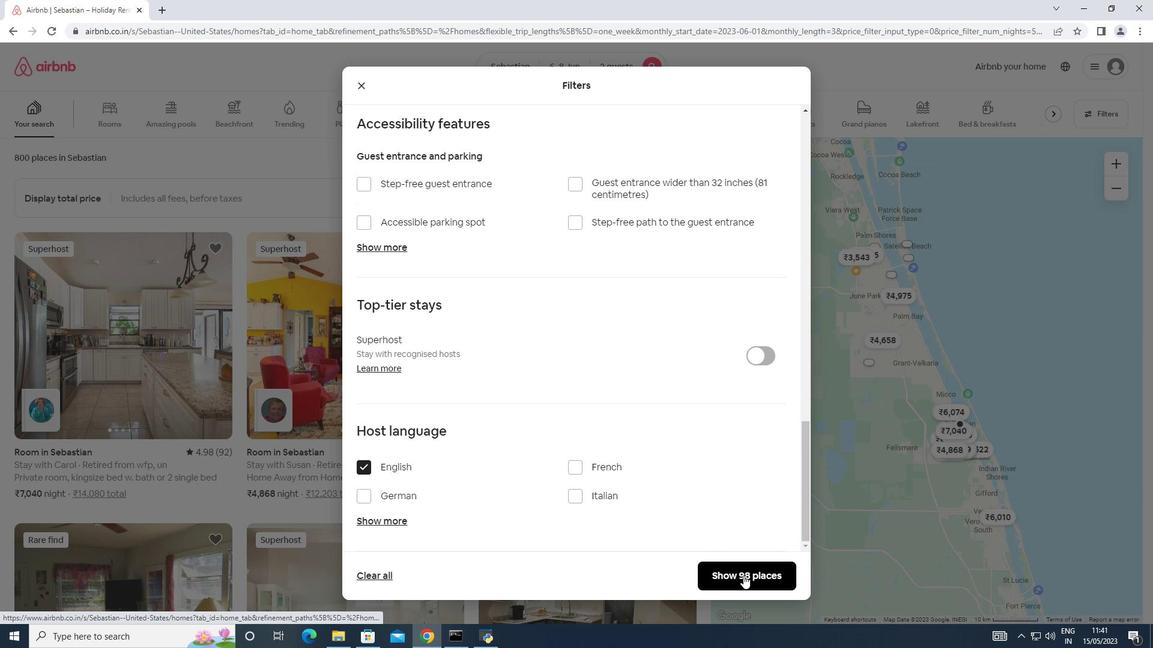 
